 Task: Look for space in Colegiales, Argentina from 17th June, 2023 to 21st June, 2023 for 2 adults in price range Rs.7000 to Rs.12000. Place can be private room with 1  bedroom having 2 beds and 1 bathroom. Property type can be flat. Amenities needed are: wifi, heating, . Booking option can be shelf check-in. Required host language is English.
Action: Mouse moved to (453, 80)
Screenshot: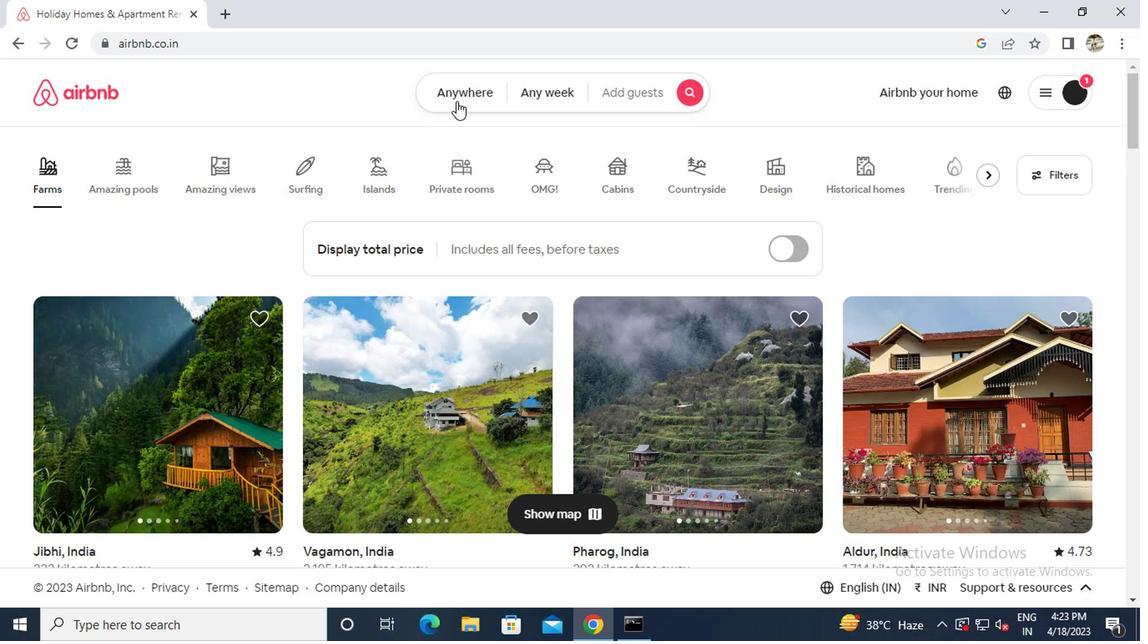 
Action: Mouse pressed left at (453, 80)
Screenshot: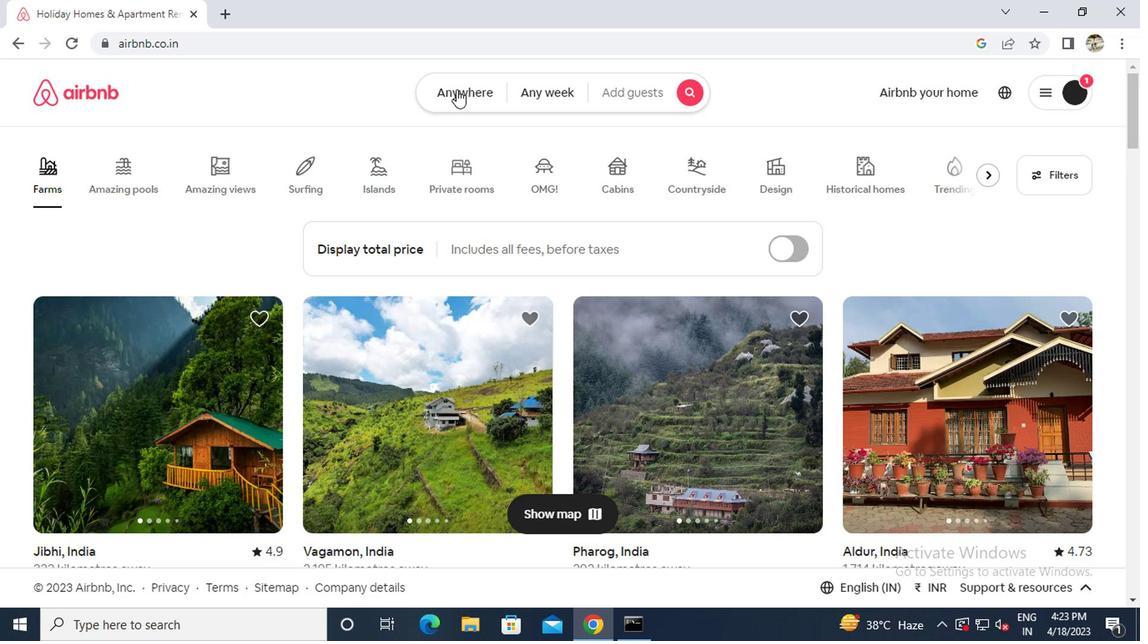 
Action: Mouse moved to (364, 146)
Screenshot: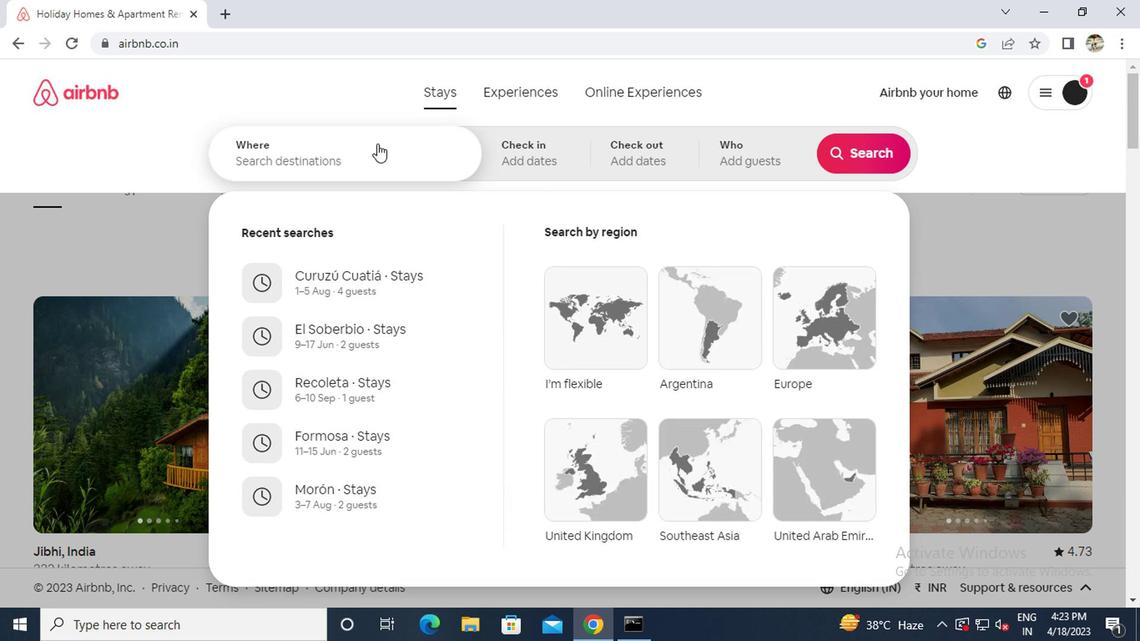 
Action: Mouse pressed left at (364, 146)
Screenshot: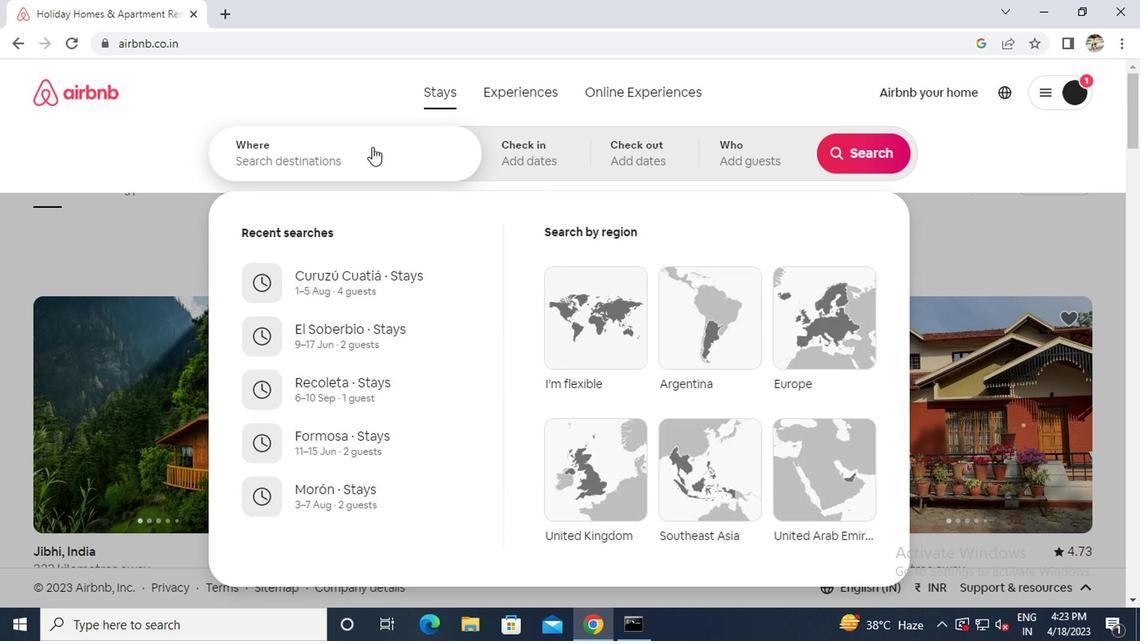 
Action: Key pressed c<Key.caps_lock>olegiales
Screenshot: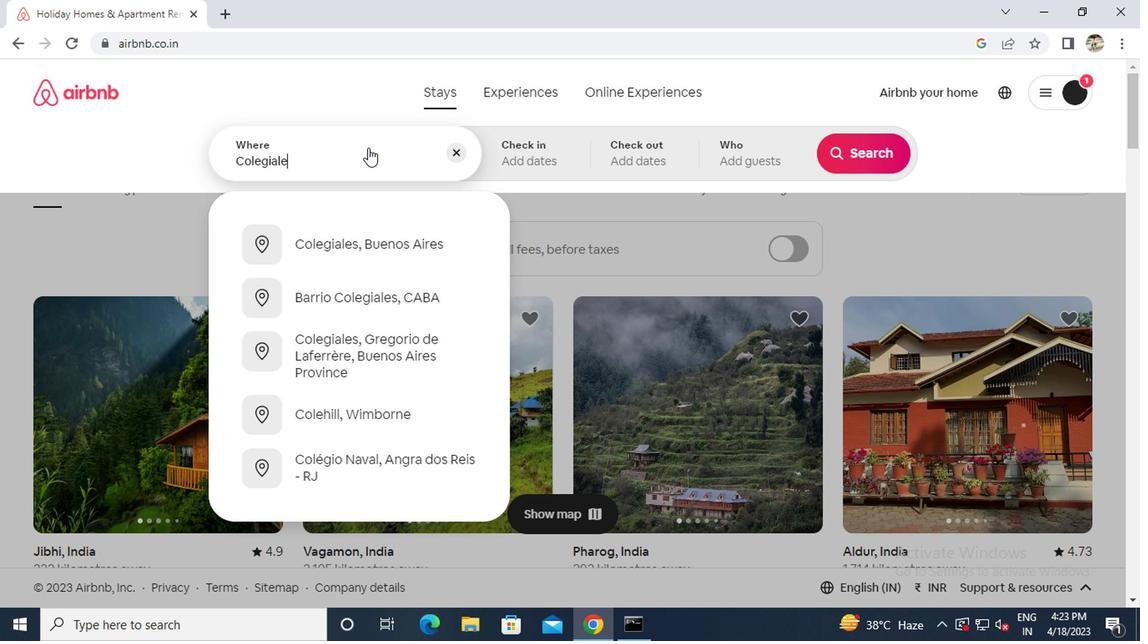 
Action: Mouse moved to (361, 242)
Screenshot: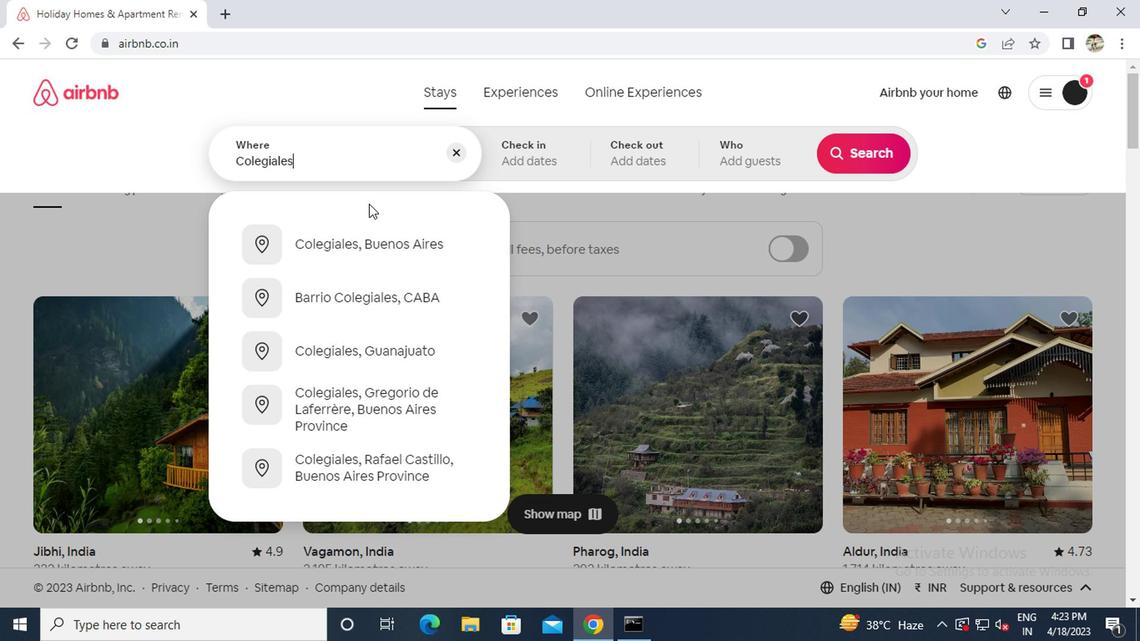
Action: Mouse pressed left at (361, 242)
Screenshot: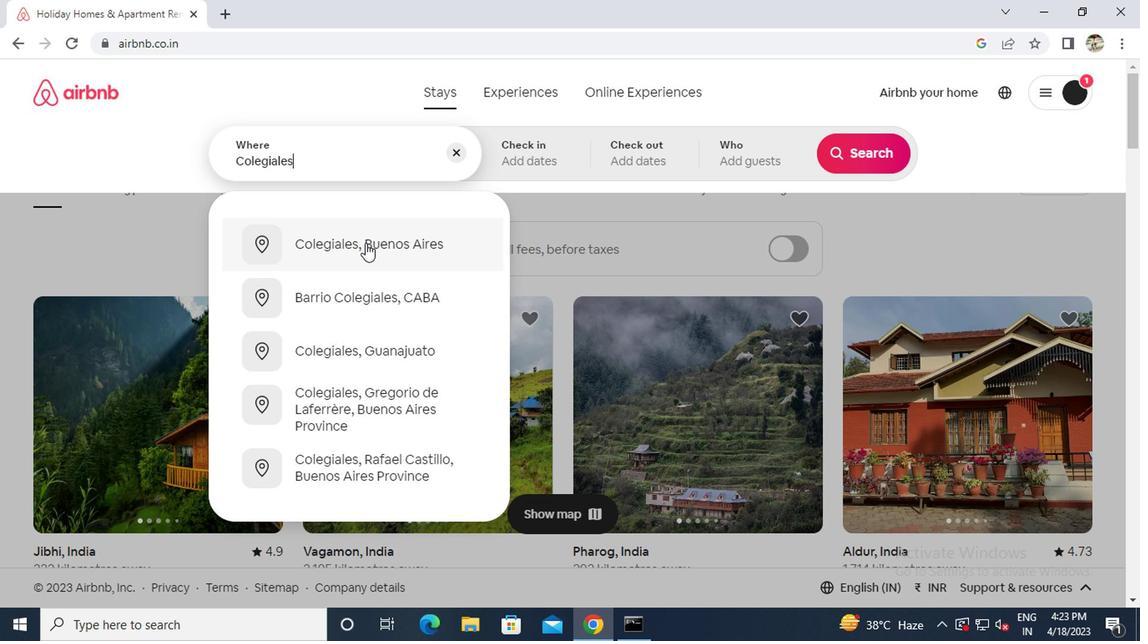 
Action: Mouse moved to (843, 288)
Screenshot: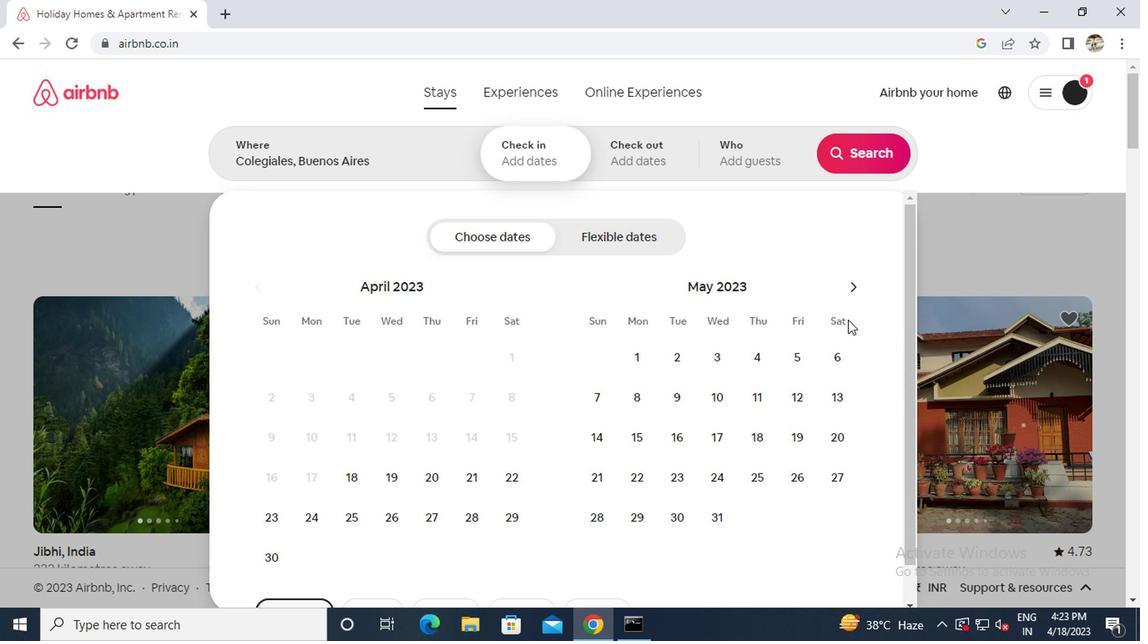 
Action: Mouse pressed left at (843, 288)
Screenshot: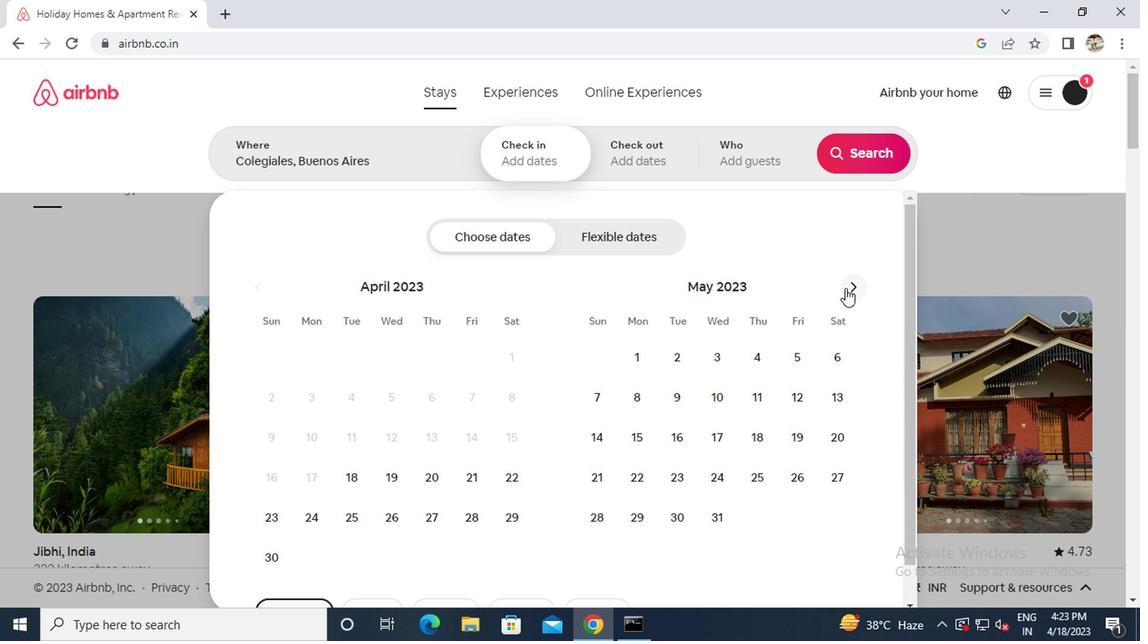 
Action: Mouse pressed left at (843, 288)
Screenshot: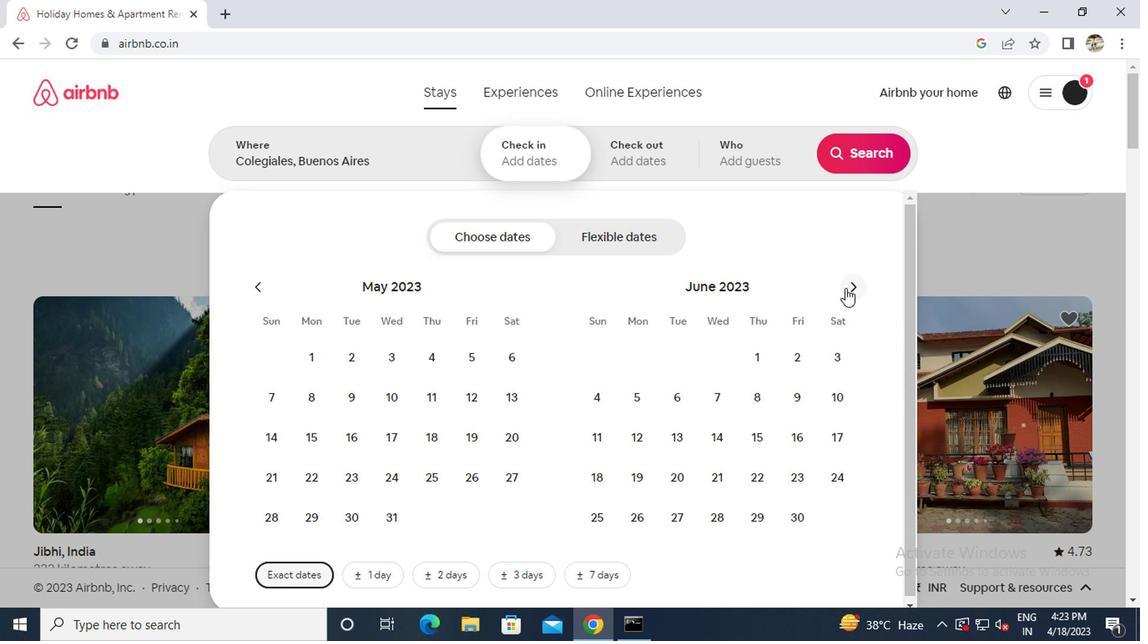 
Action: Mouse moved to (504, 446)
Screenshot: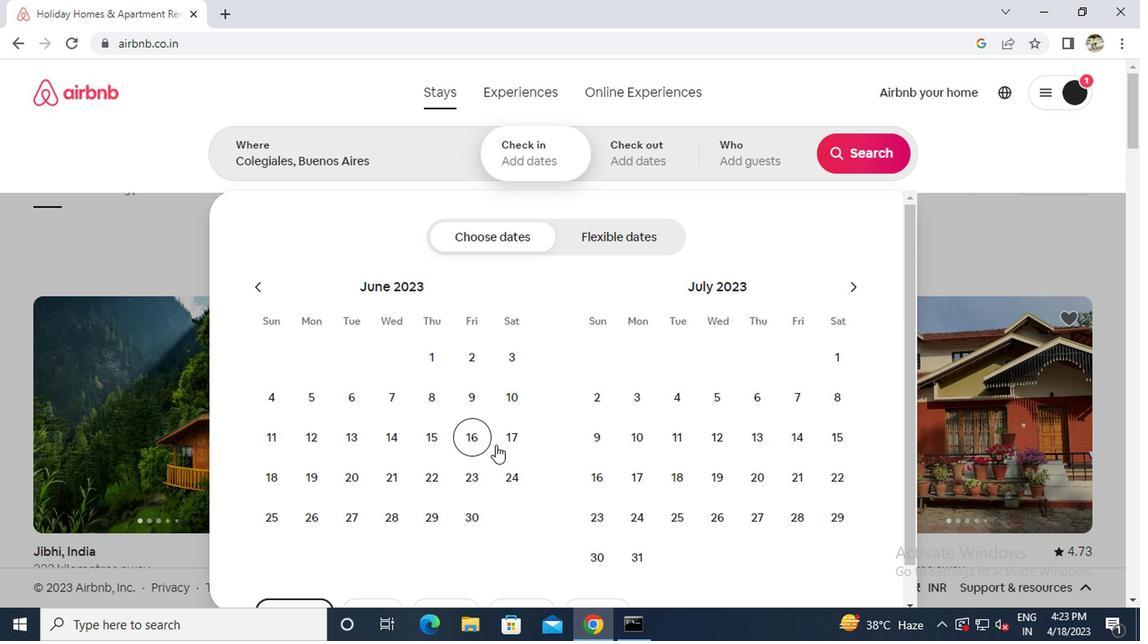 
Action: Mouse pressed left at (504, 446)
Screenshot: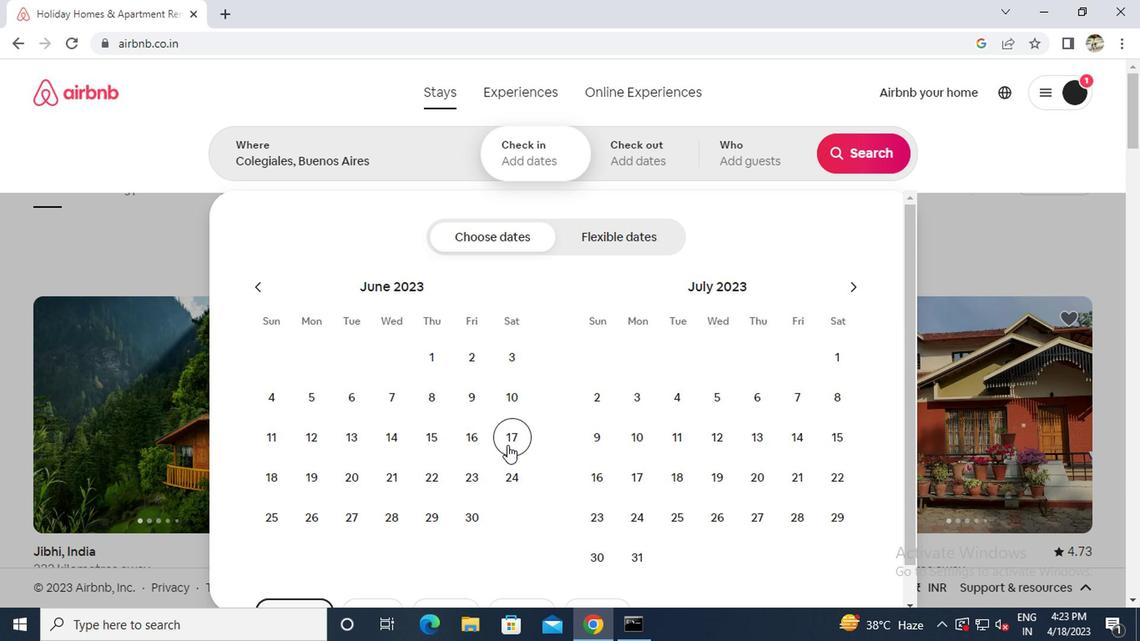 
Action: Mouse moved to (379, 473)
Screenshot: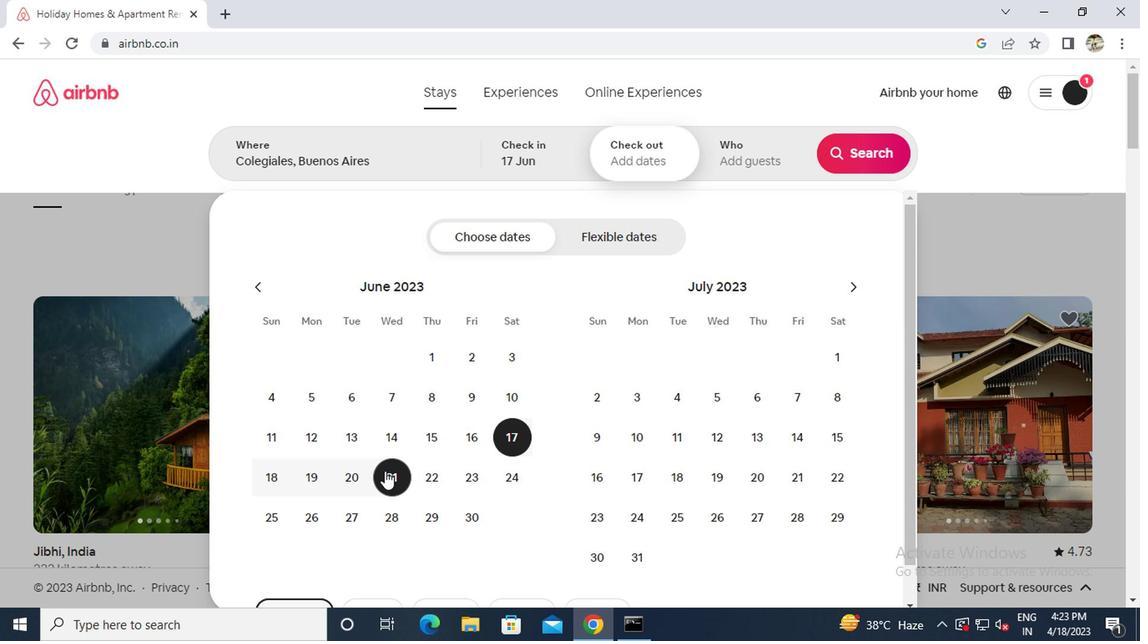 
Action: Mouse pressed left at (379, 473)
Screenshot: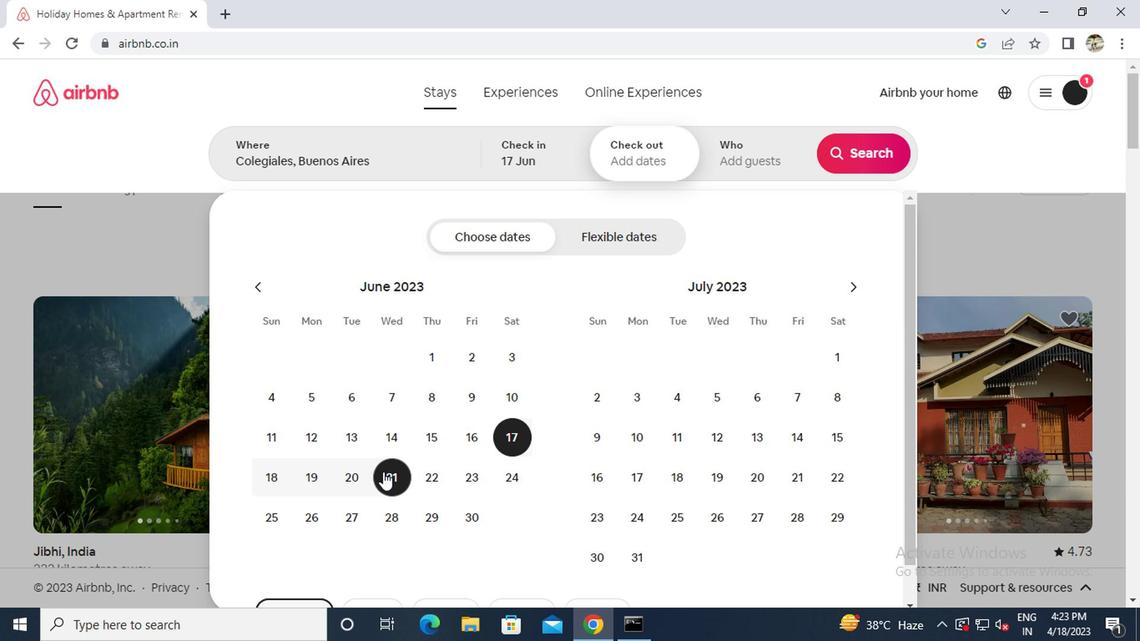 
Action: Mouse moved to (759, 172)
Screenshot: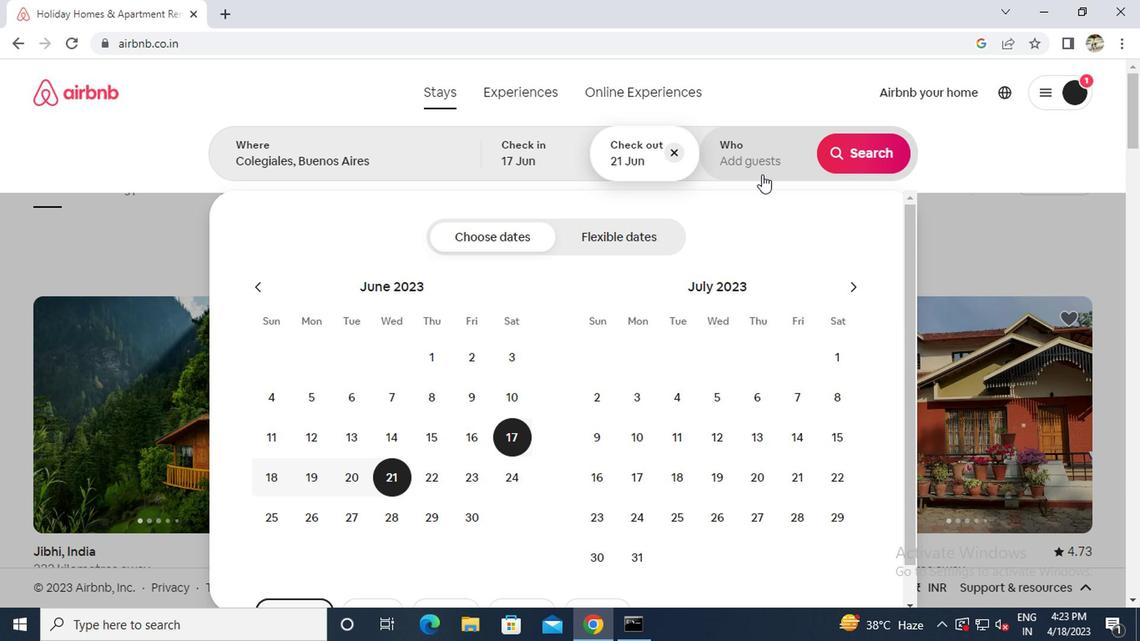 
Action: Mouse pressed left at (759, 172)
Screenshot: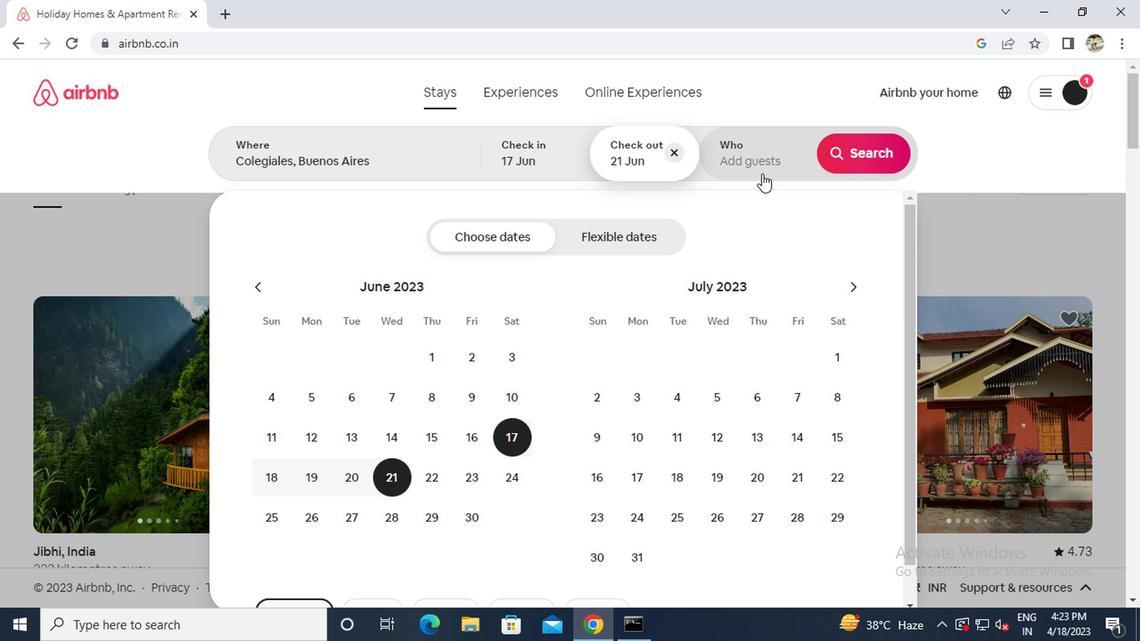 
Action: Mouse moved to (859, 245)
Screenshot: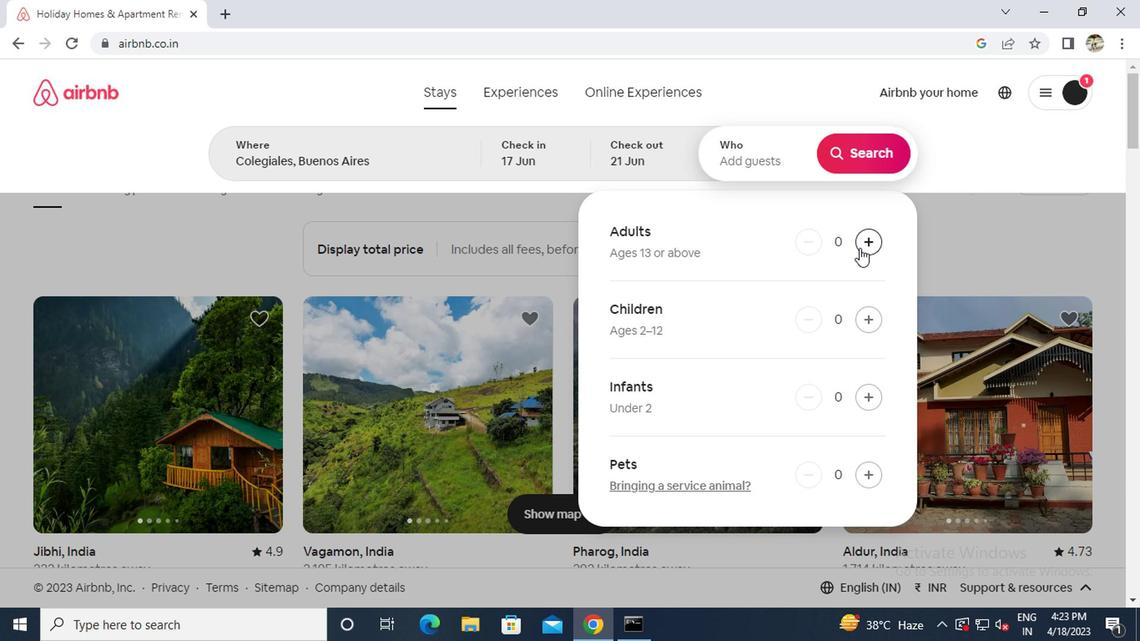 
Action: Mouse pressed left at (859, 245)
Screenshot: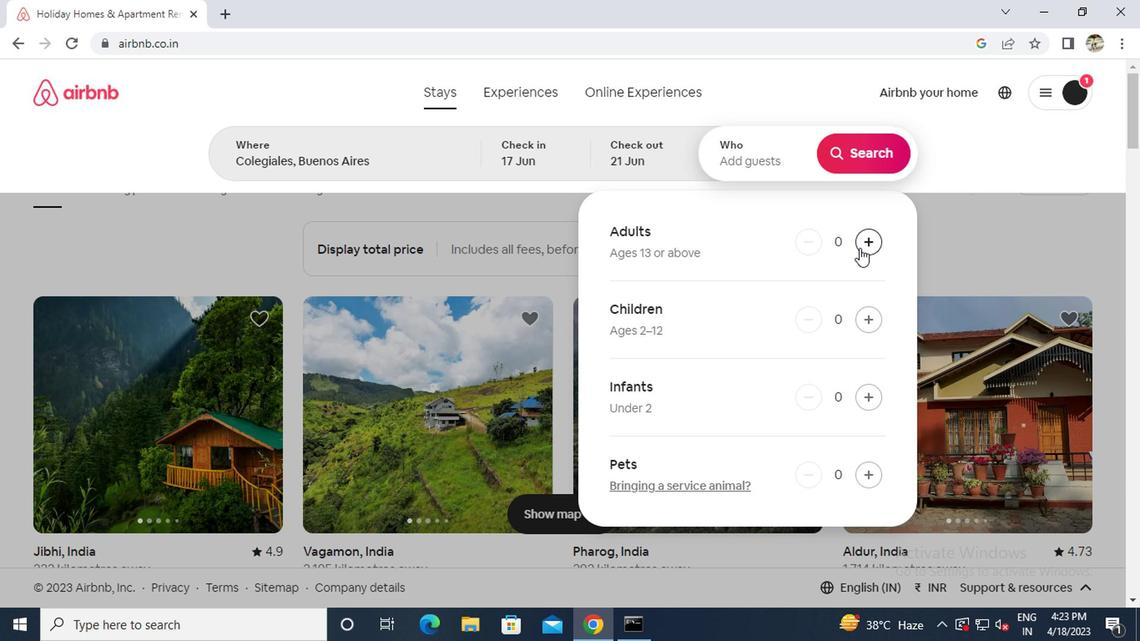 
Action: Mouse pressed left at (859, 245)
Screenshot: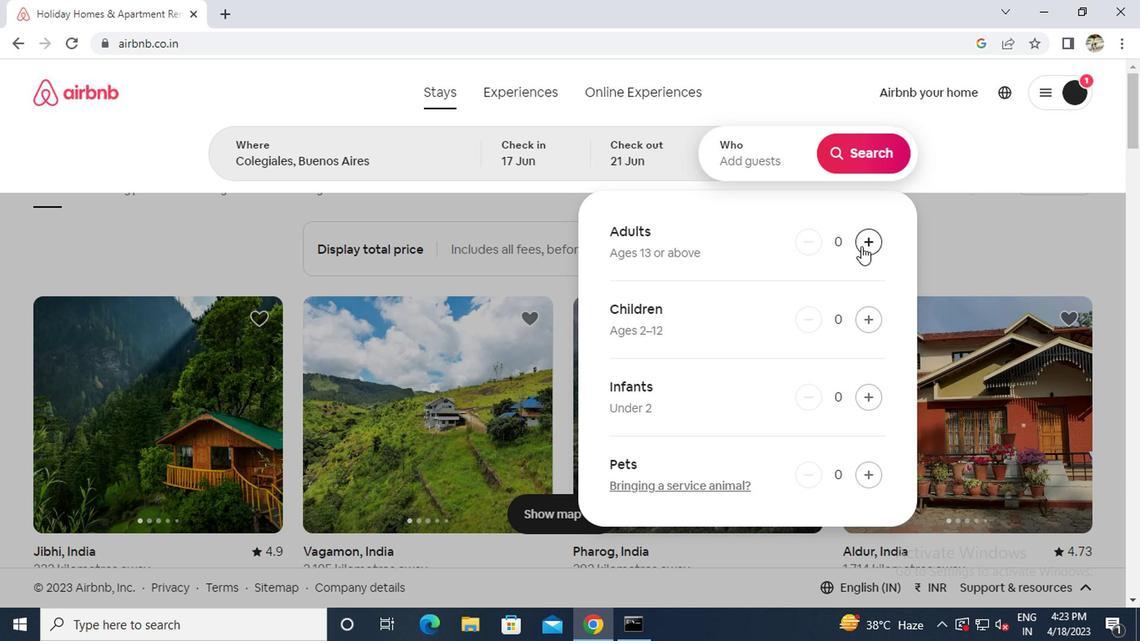 
Action: Mouse moved to (846, 158)
Screenshot: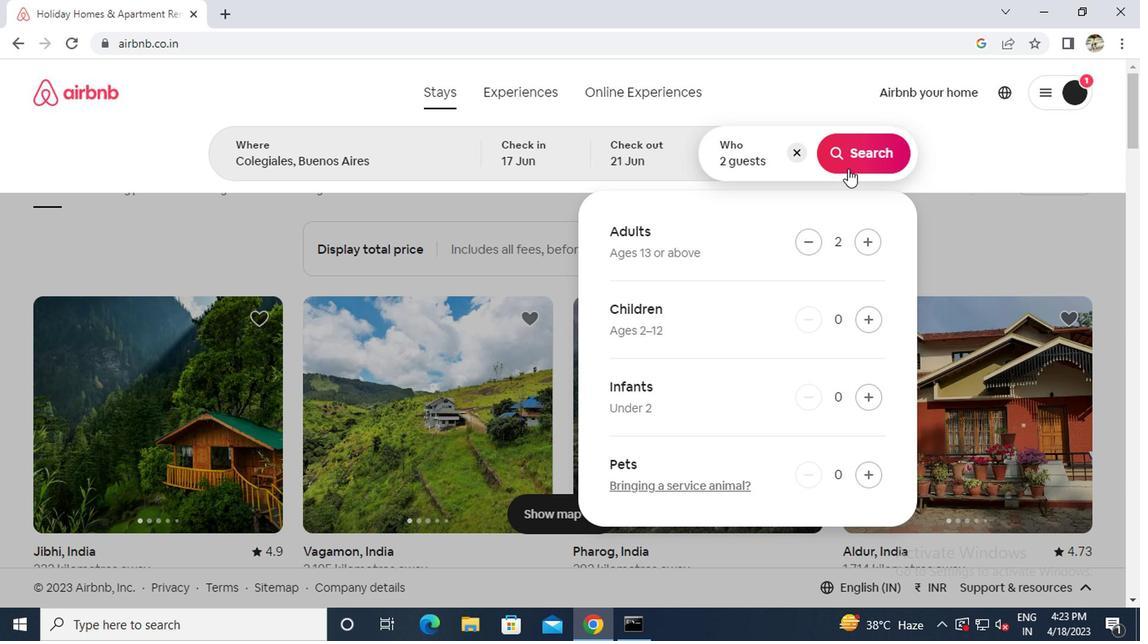 
Action: Mouse pressed left at (846, 158)
Screenshot: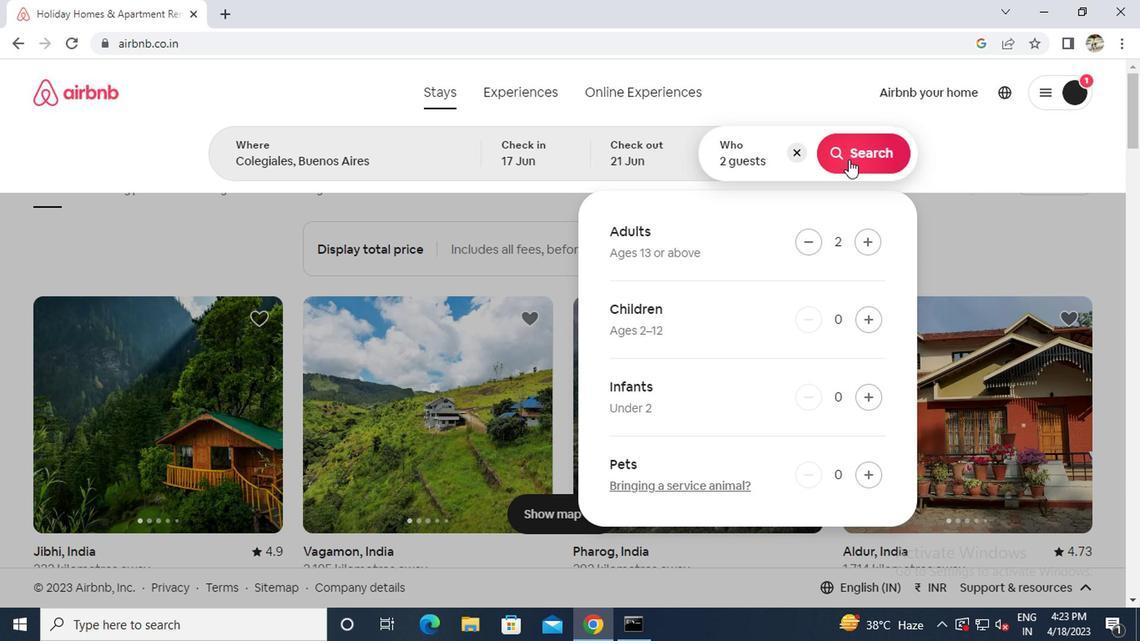 
Action: Mouse moved to (1054, 163)
Screenshot: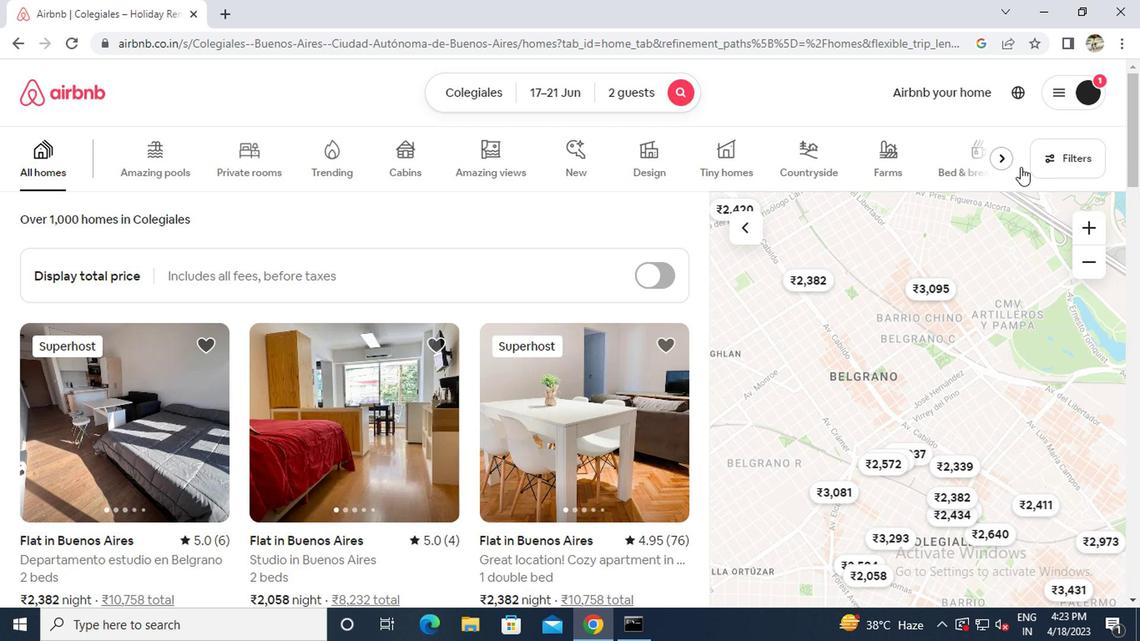 
Action: Mouse pressed left at (1054, 163)
Screenshot: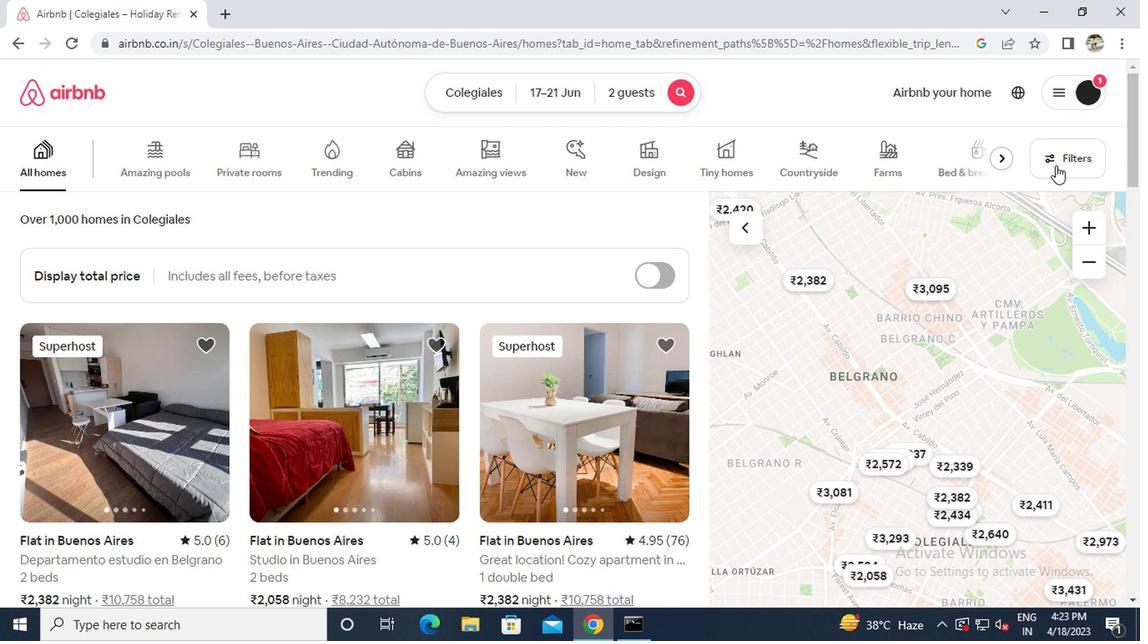 
Action: Mouse moved to (456, 357)
Screenshot: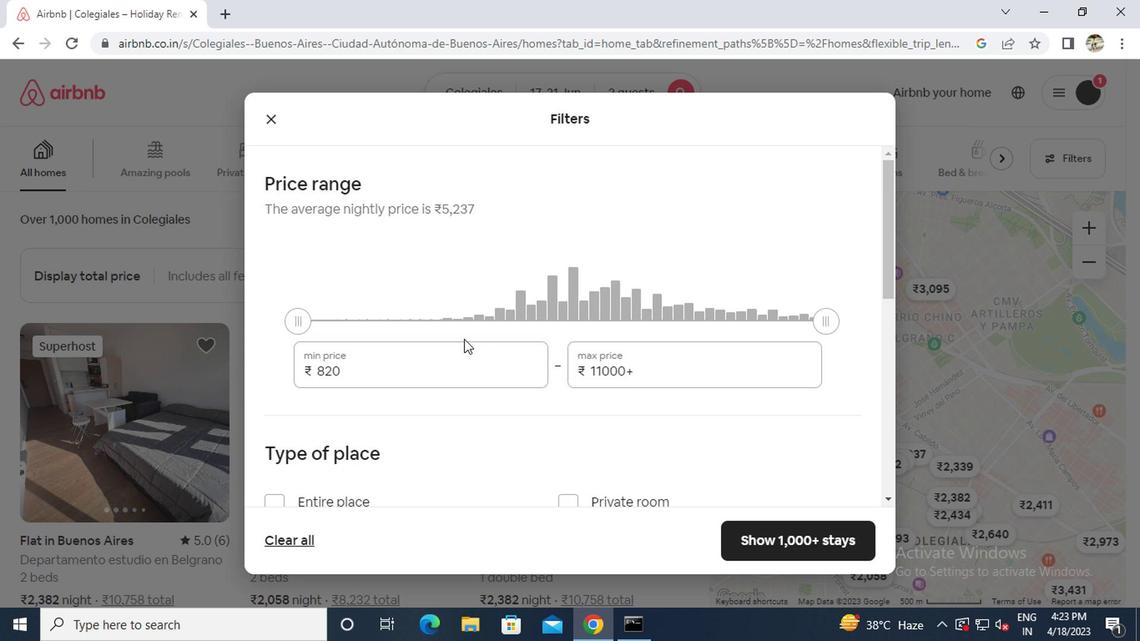
Action: Mouse pressed left at (456, 357)
Screenshot: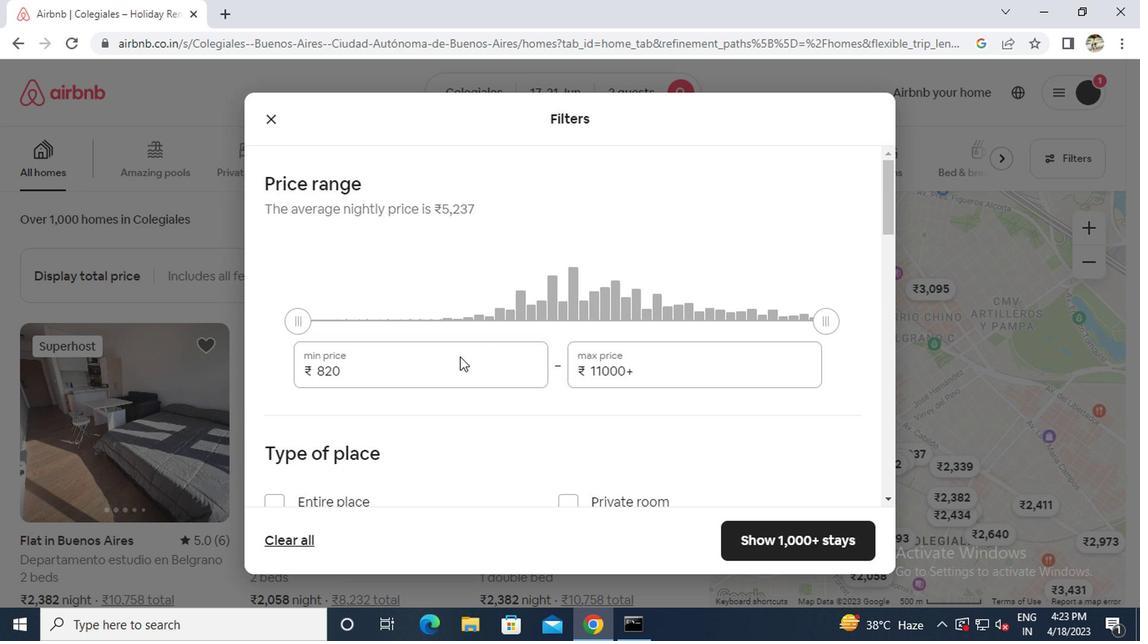 
Action: Key pressed ctrl+A7000
Screenshot: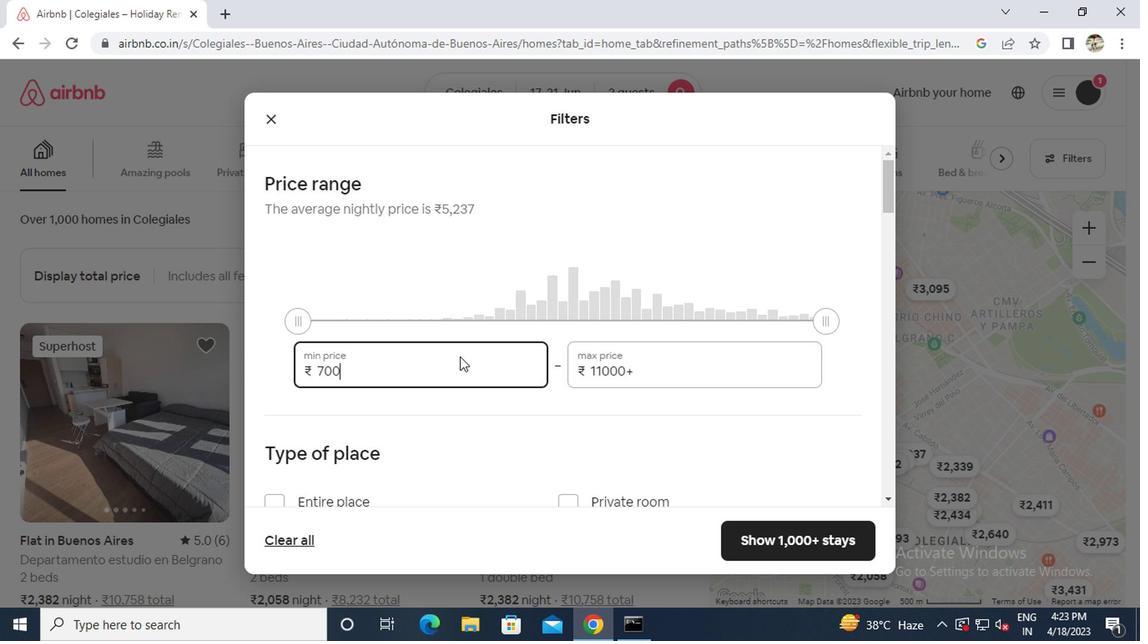 
Action: Mouse moved to (610, 371)
Screenshot: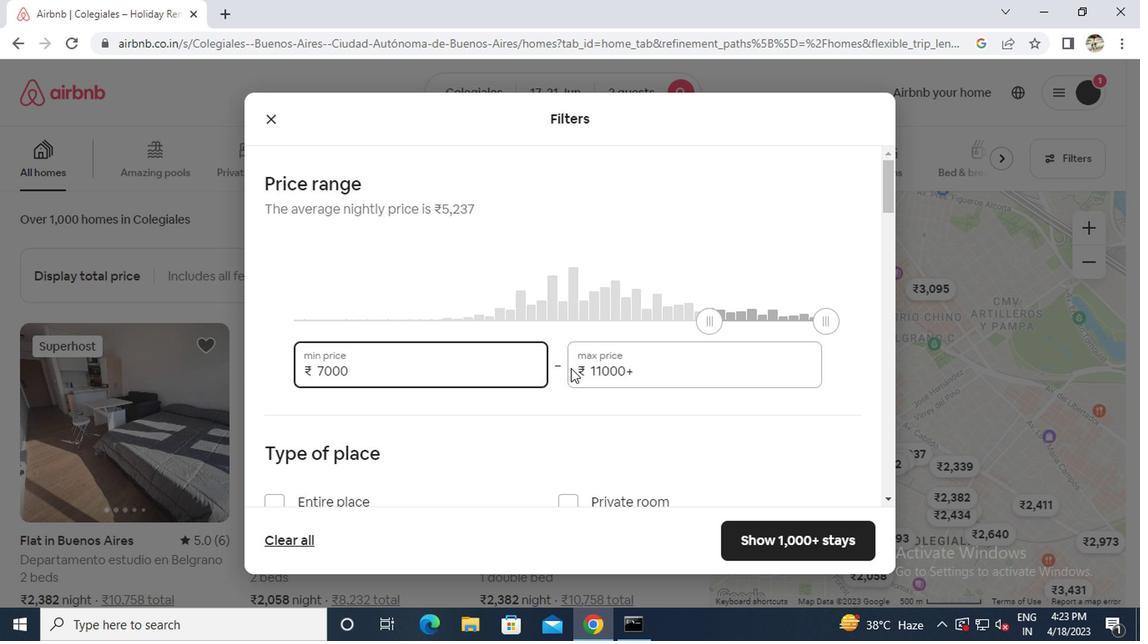 
Action: Mouse pressed left at (610, 371)
Screenshot: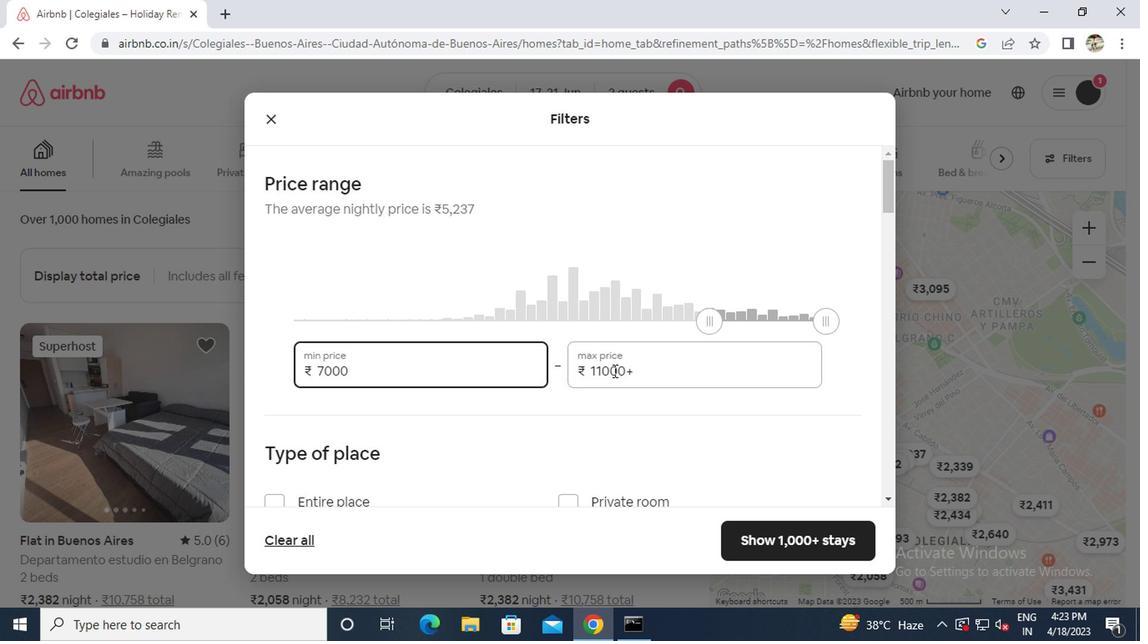 
Action: Key pressed ctrl+A12000
Screenshot: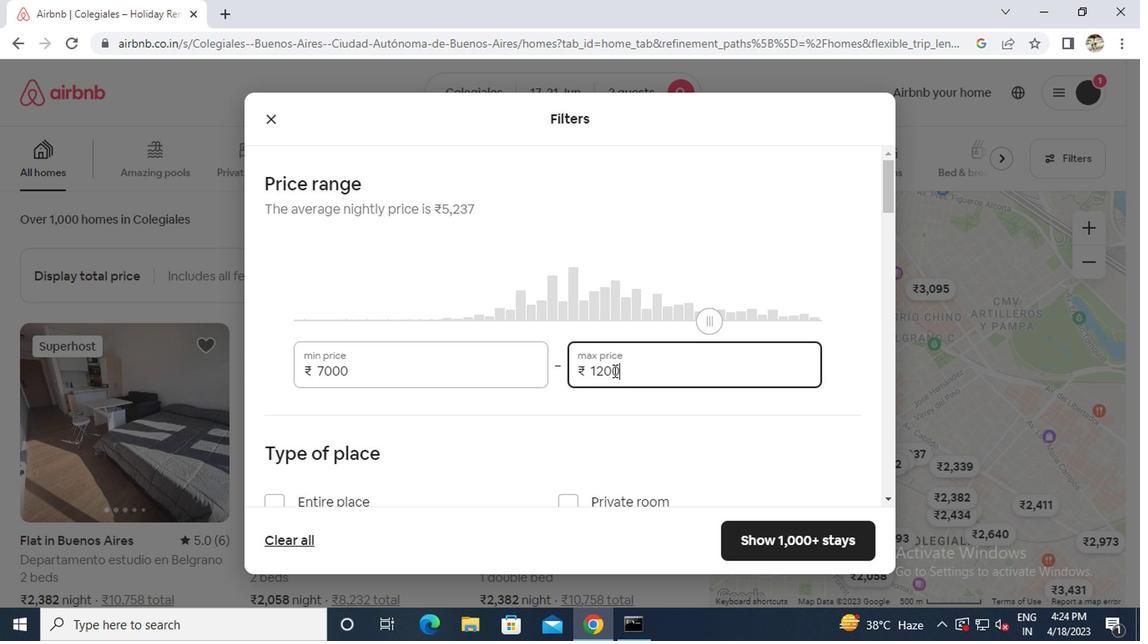 
Action: Mouse scrolled (610, 370) with delta (0, 0)
Screenshot: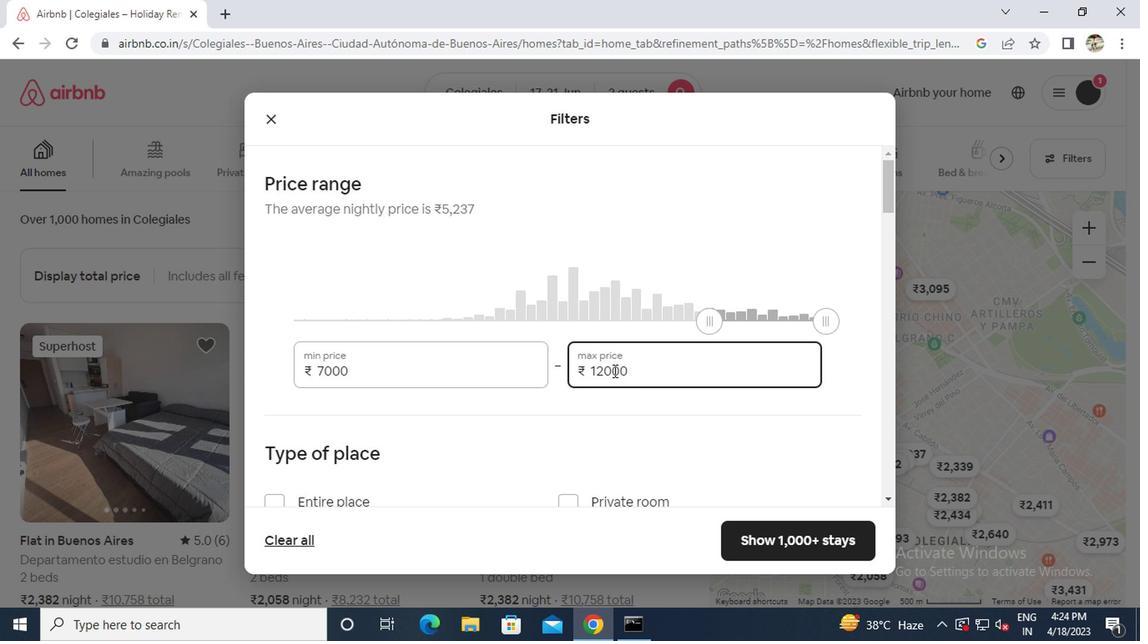 
Action: Mouse scrolled (610, 370) with delta (0, 0)
Screenshot: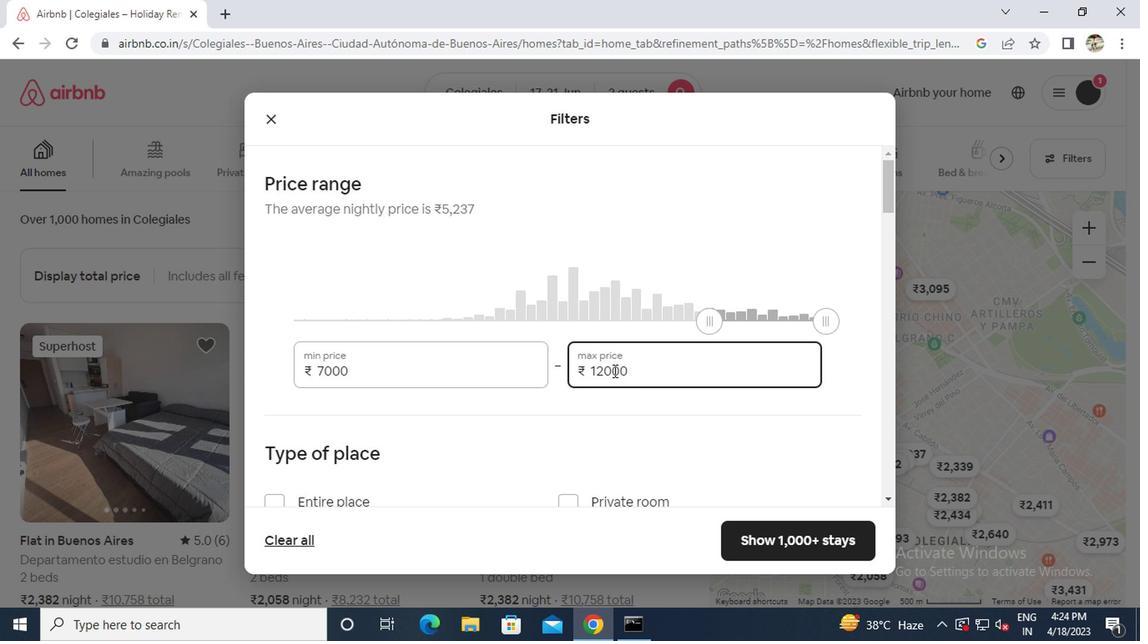 
Action: Mouse moved to (580, 338)
Screenshot: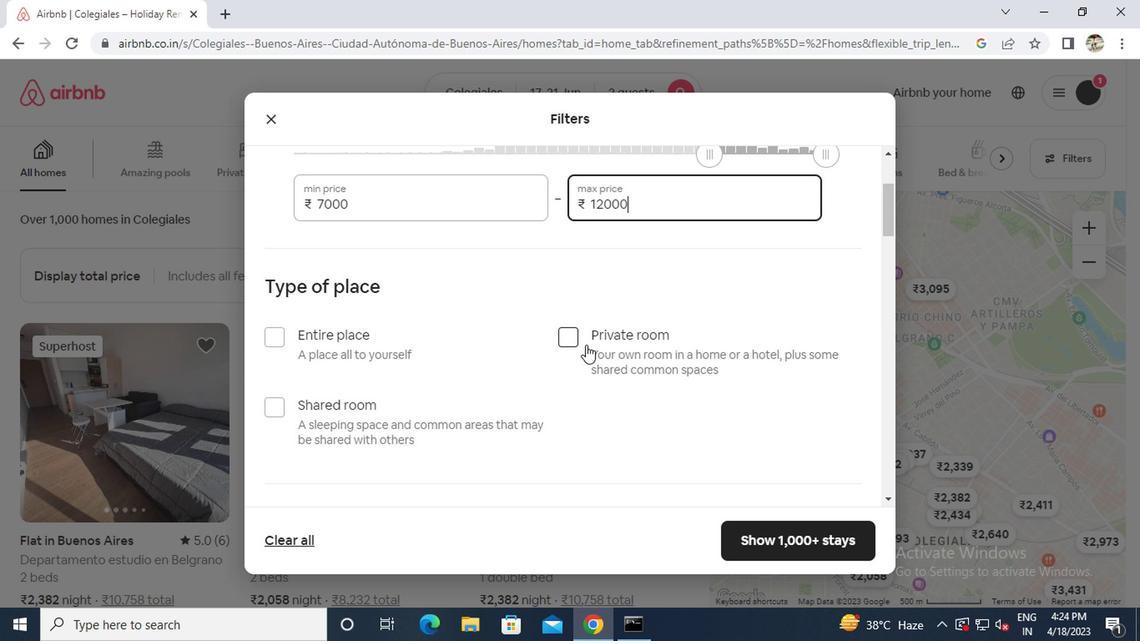 
Action: Mouse pressed left at (580, 338)
Screenshot: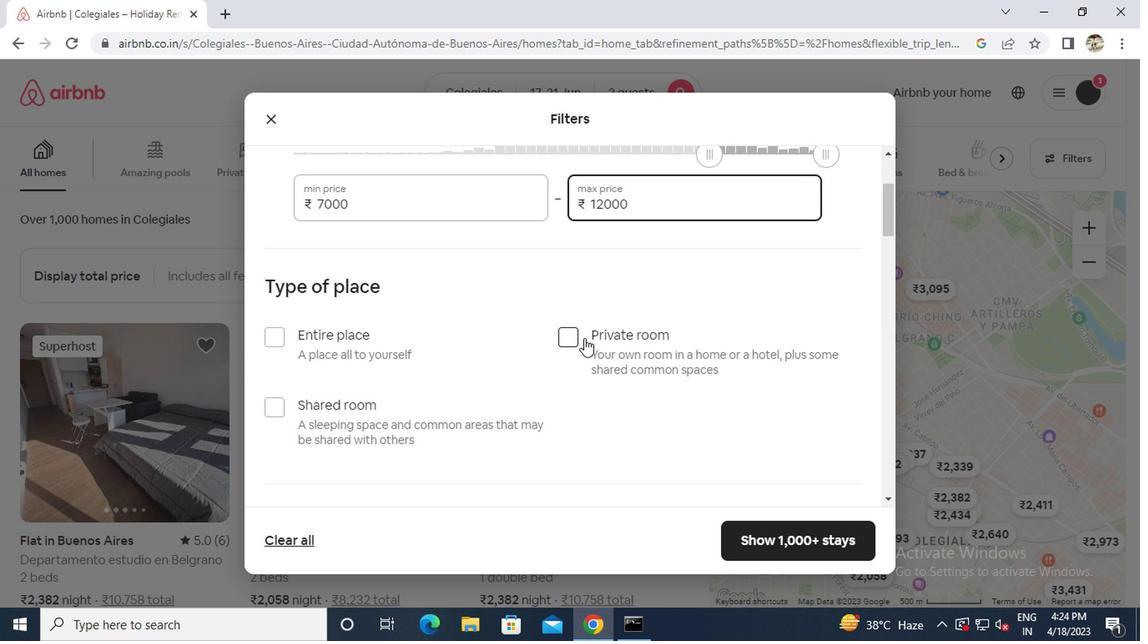 
Action: Mouse scrolled (580, 338) with delta (0, 0)
Screenshot: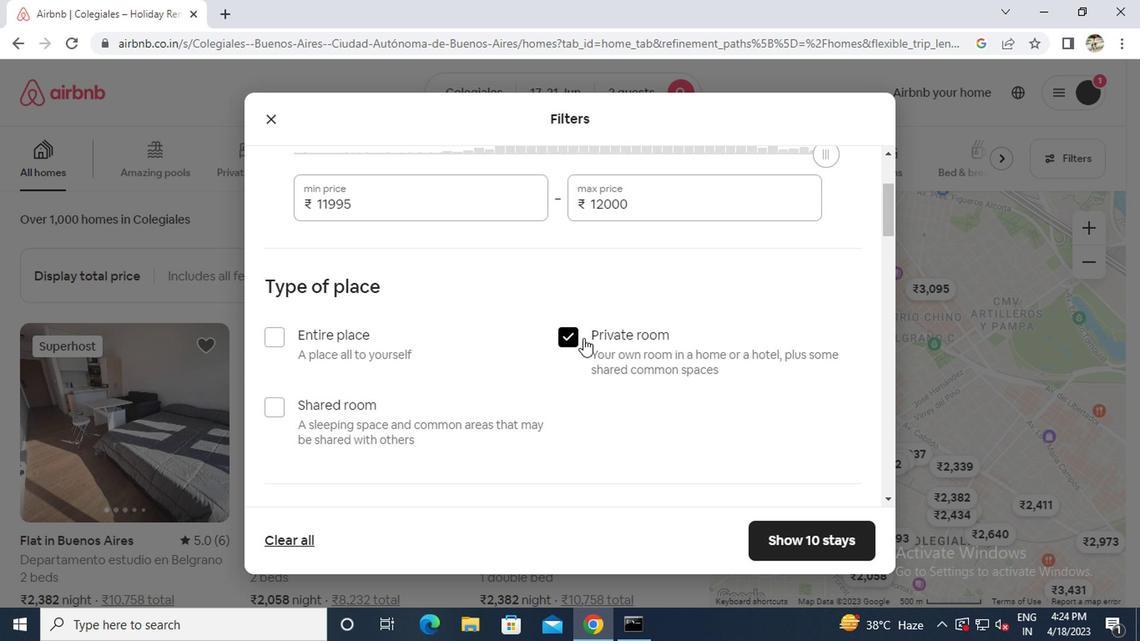 
Action: Mouse moved to (559, 346)
Screenshot: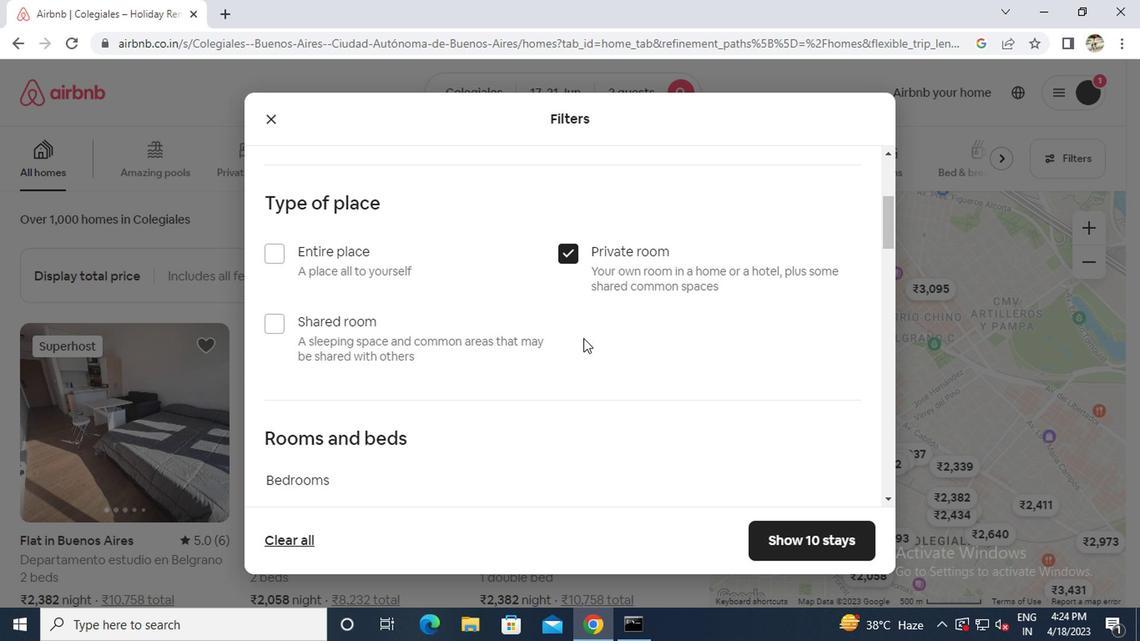 
Action: Mouse scrolled (559, 345) with delta (0, -1)
Screenshot: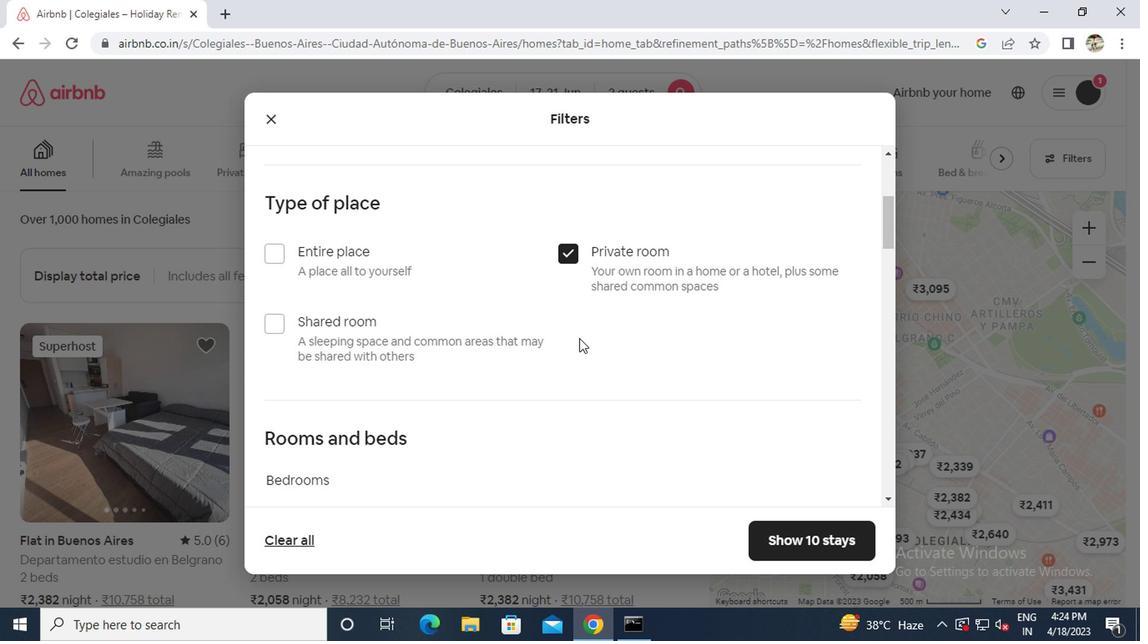 
Action: Mouse moved to (365, 437)
Screenshot: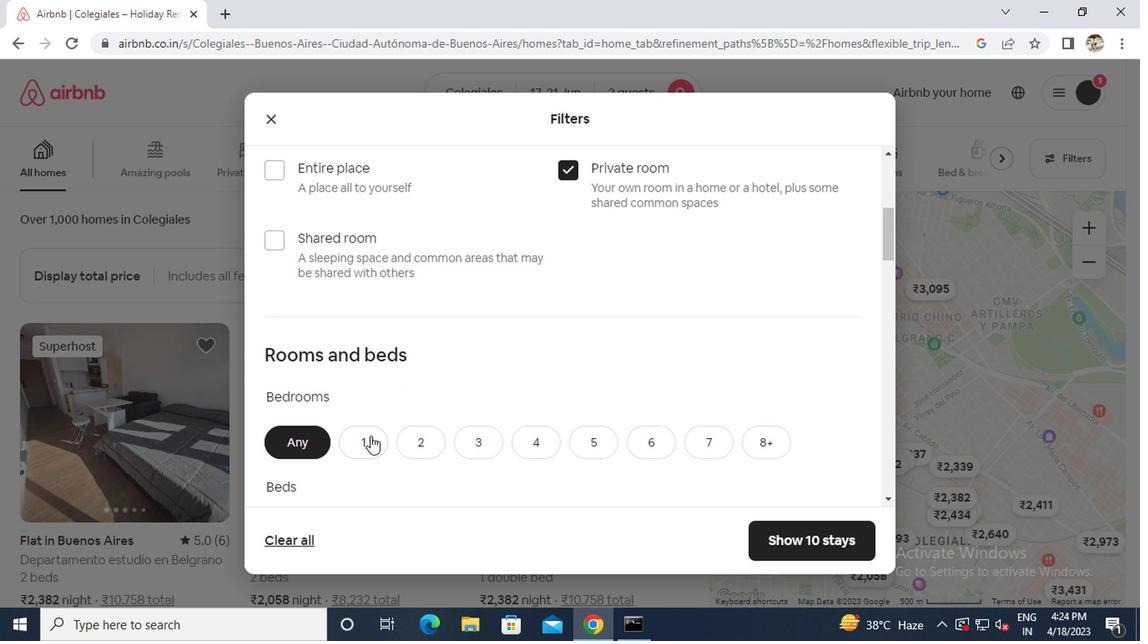 
Action: Mouse pressed left at (365, 437)
Screenshot: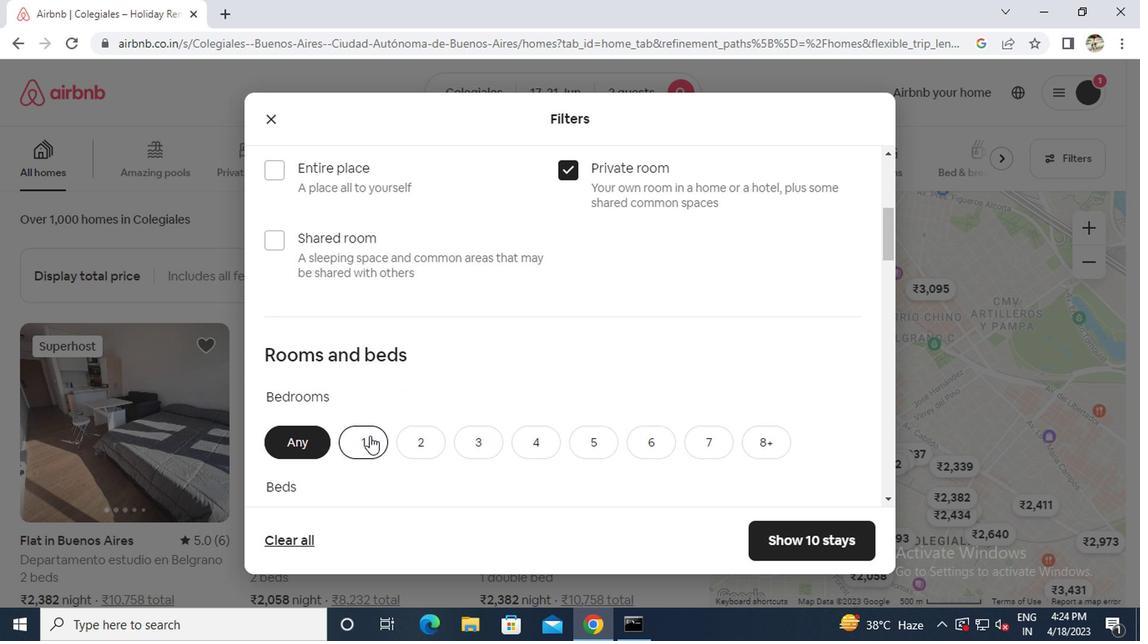 
Action: Mouse scrolled (365, 436) with delta (0, 0)
Screenshot: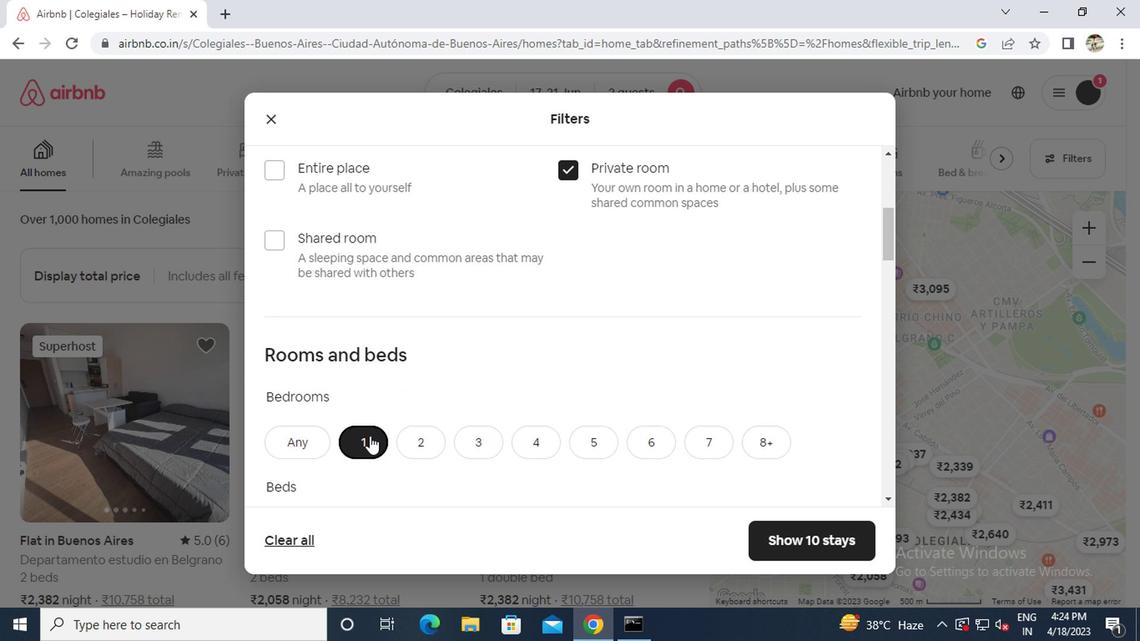 
Action: Mouse scrolled (365, 436) with delta (0, 0)
Screenshot: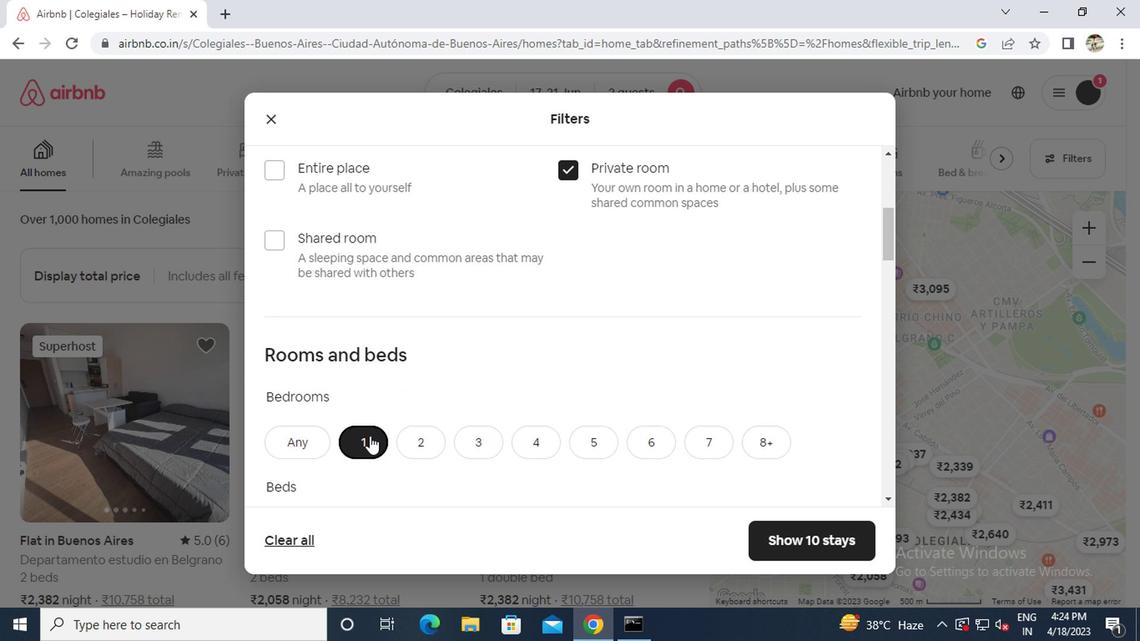 
Action: Mouse moved to (412, 374)
Screenshot: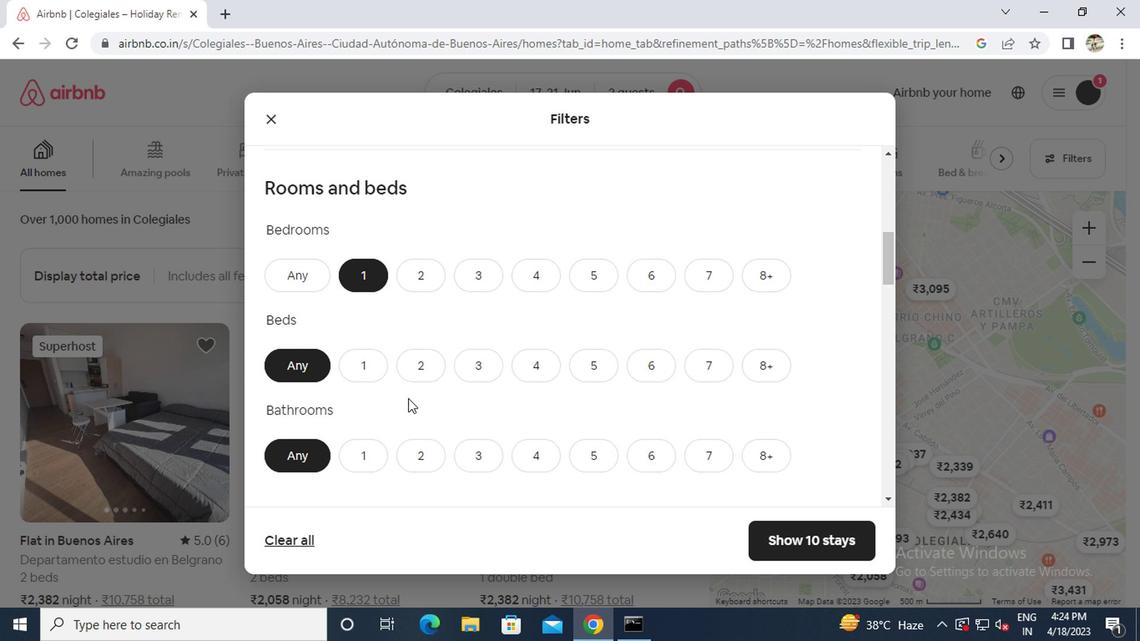
Action: Mouse pressed left at (412, 374)
Screenshot: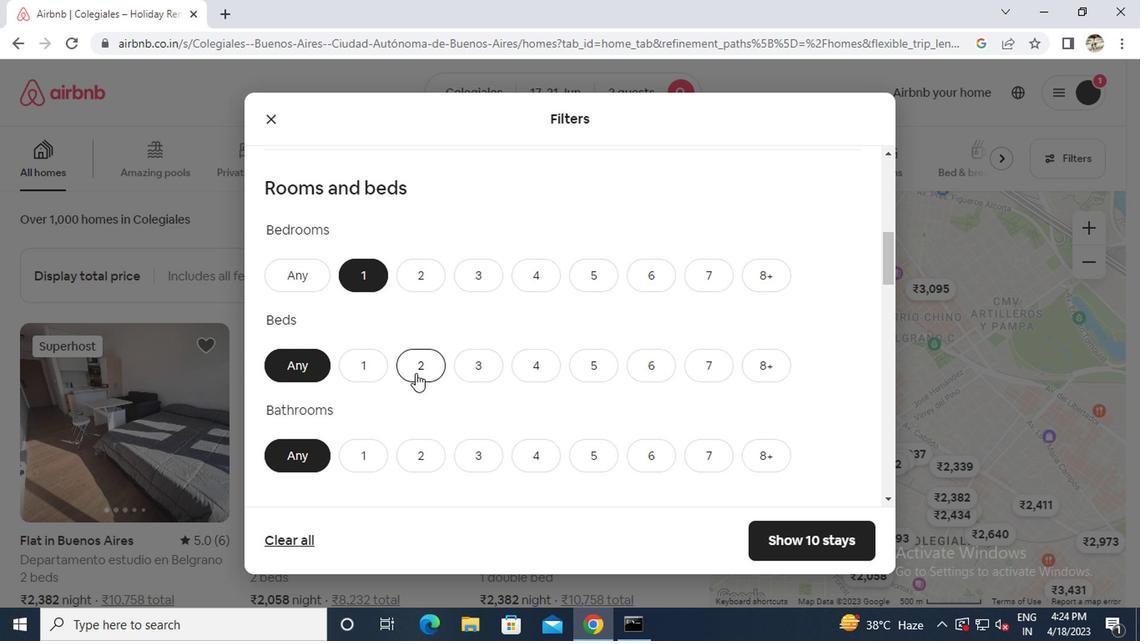 
Action: Mouse moved to (365, 457)
Screenshot: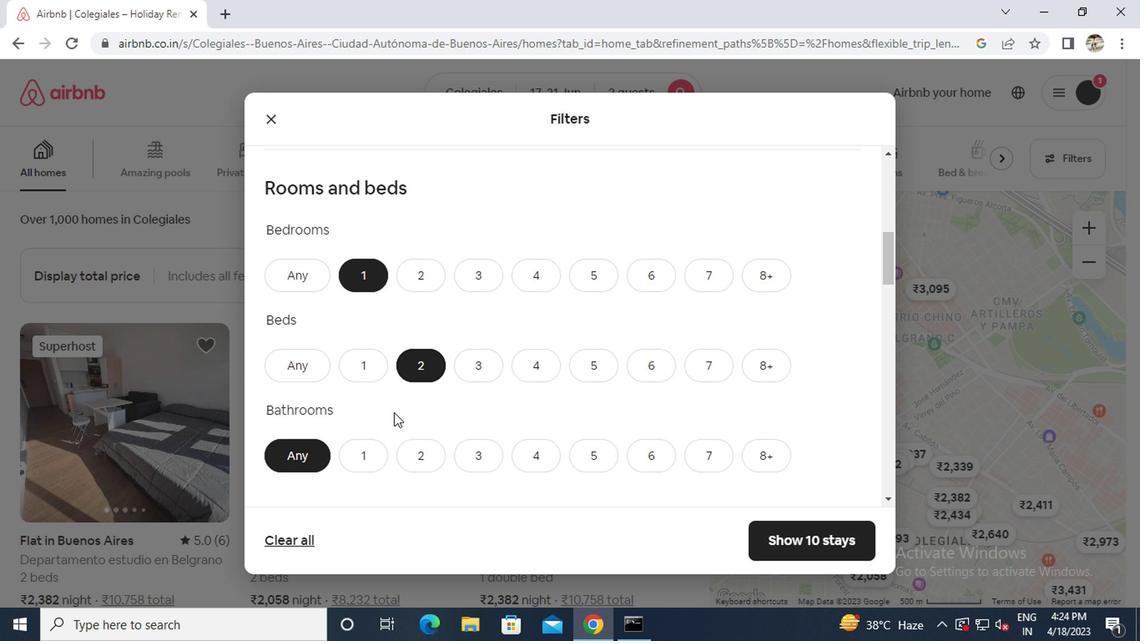
Action: Mouse pressed left at (365, 457)
Screenshot: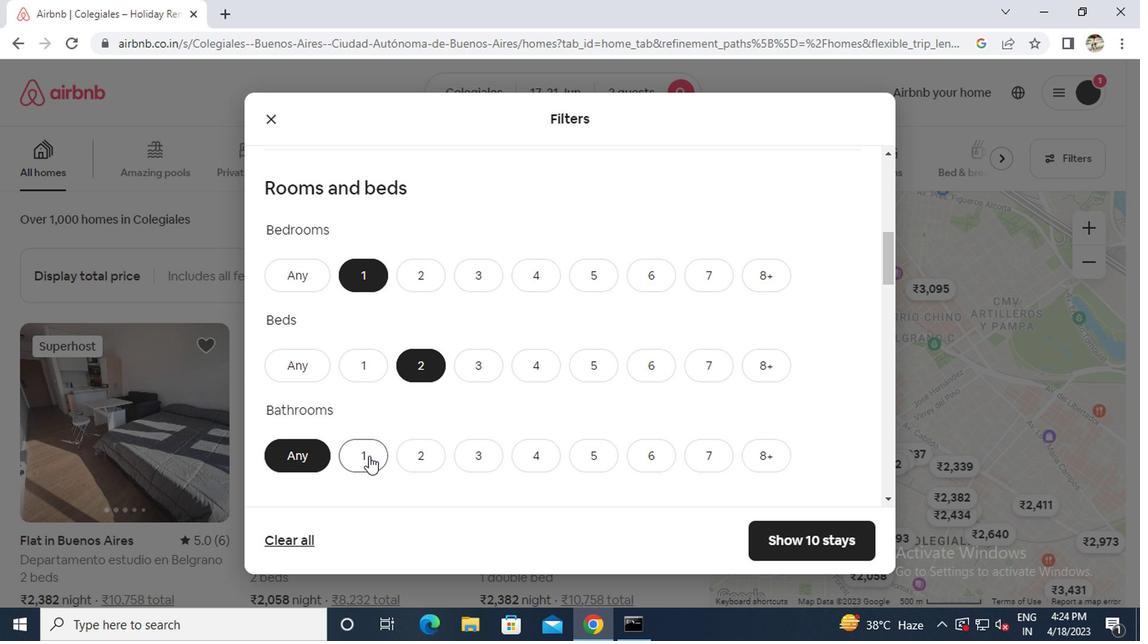 
Action: Mouse scrolled (365, 456) with delta (0, 0)
Screenshot: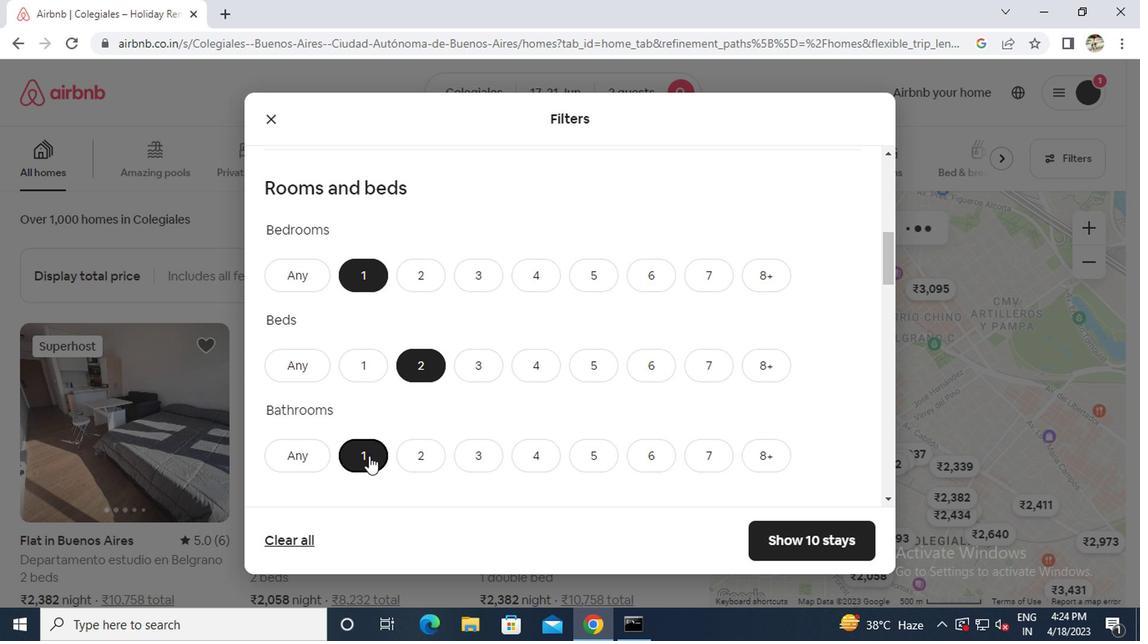
Action: Mouse scrolled (365, 456) with delta (0, 0)
Screenshot: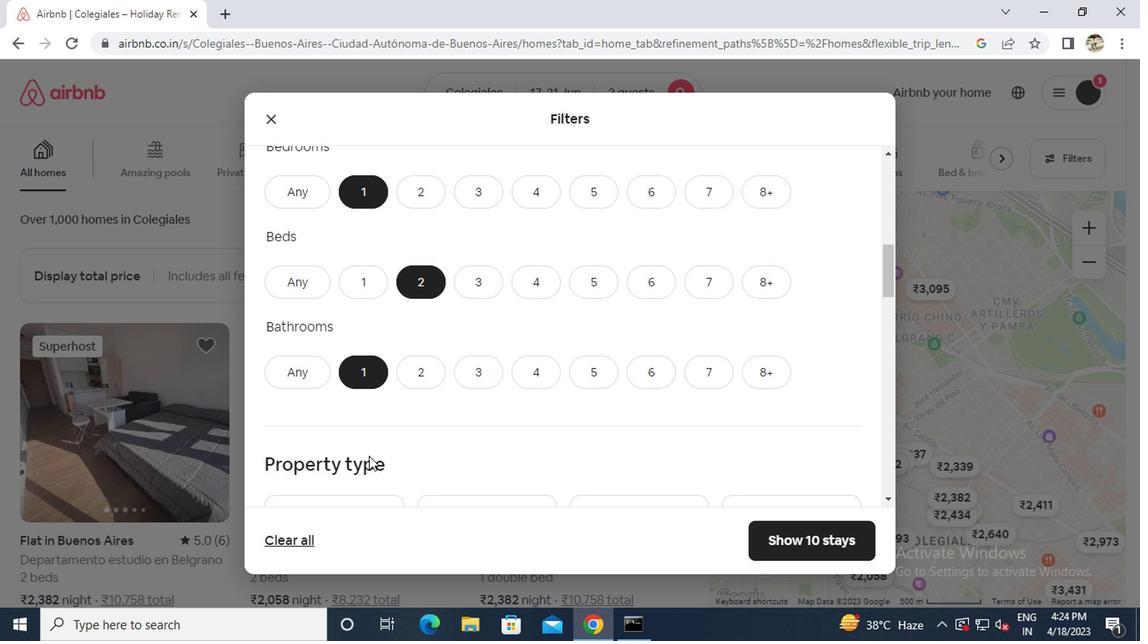 
Action: Mouse moved to (396, 450)
Screenshot: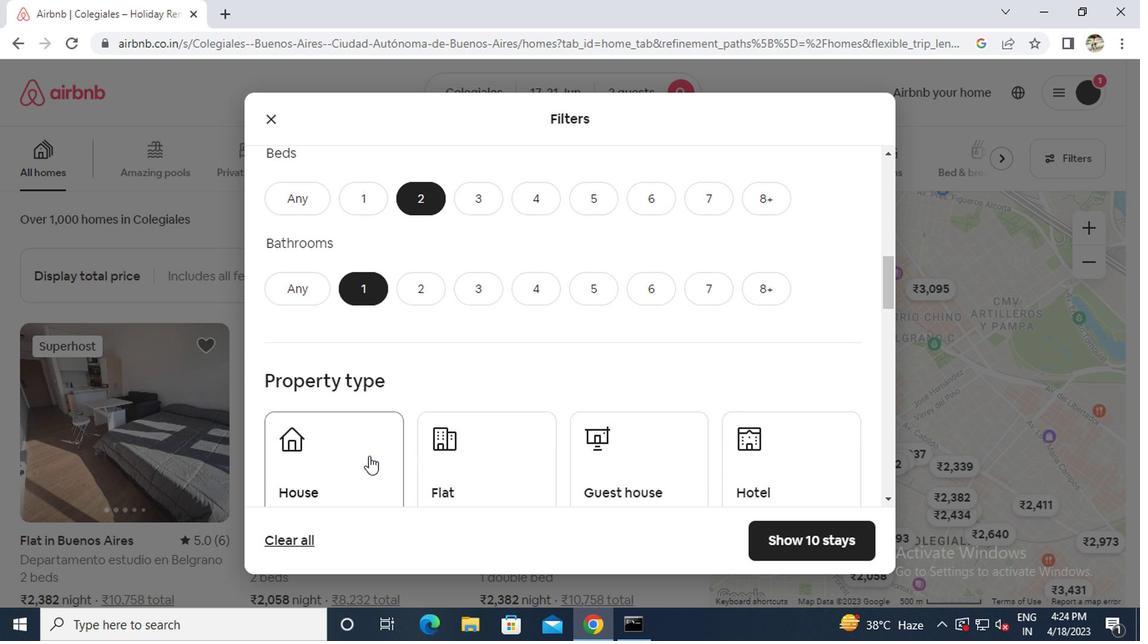 
Action: Mouse scrolled (396, 449) with delta (0, -1)
Screenshot: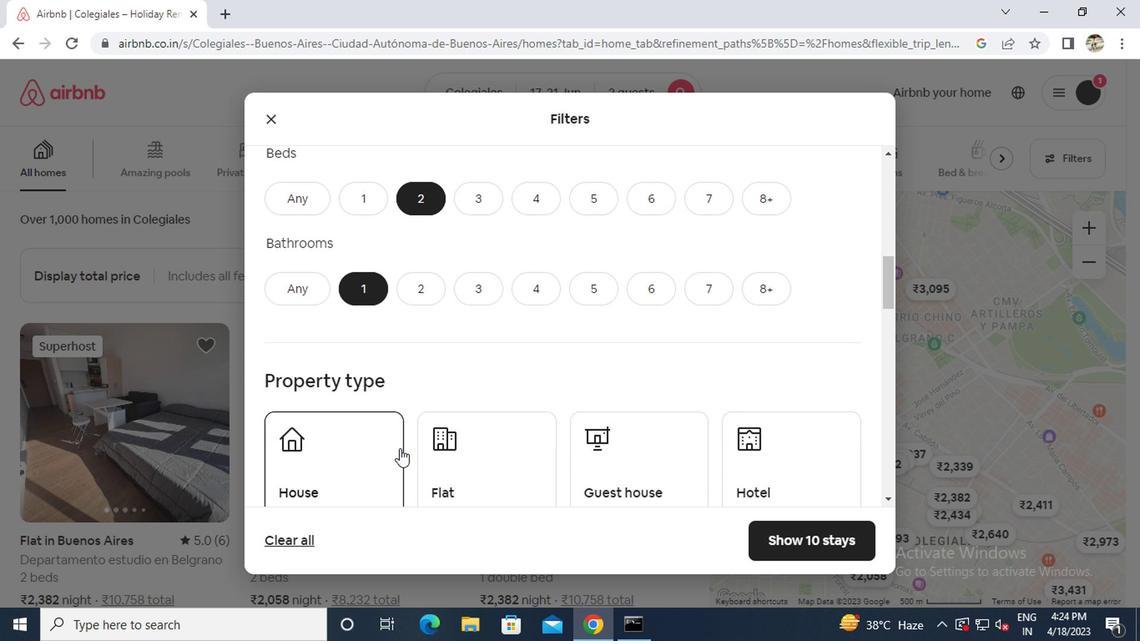 
Action: Mouse scrolled (396, 449) with delta (0, -1)
Screenshot: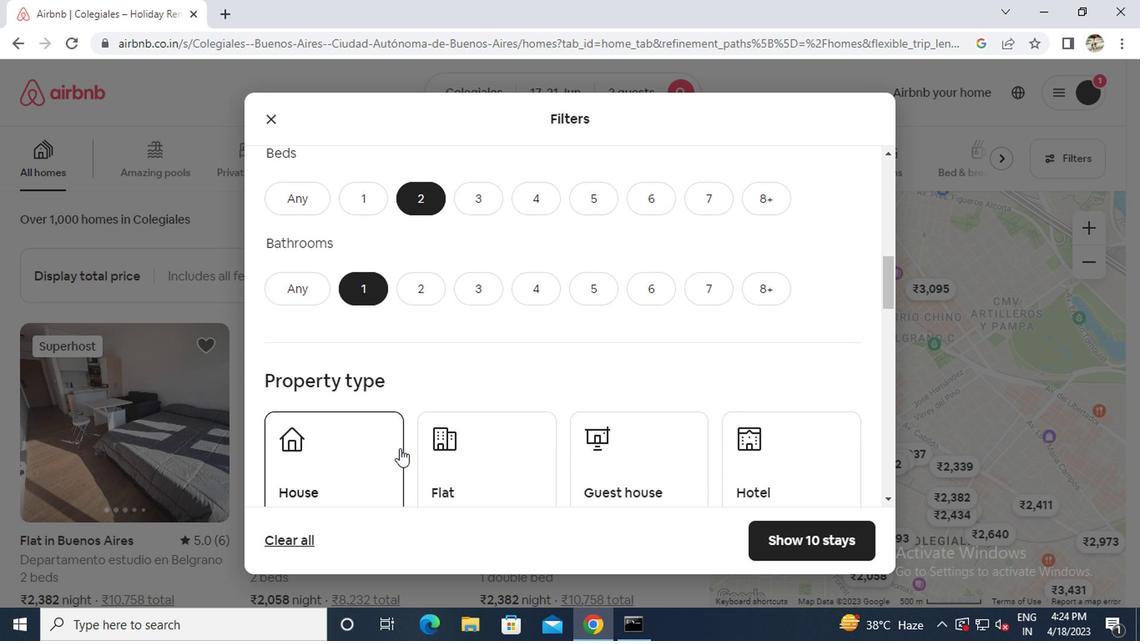 
Action: Mouse moved to (475, 302)
Screenshot: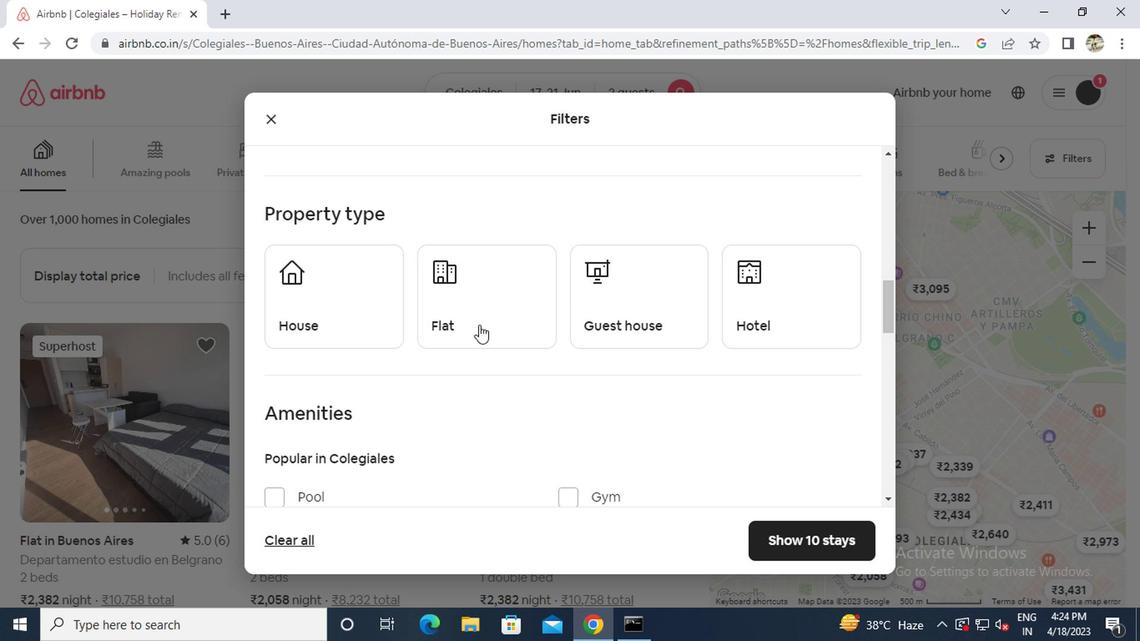 
Action: Mouse pressed left at (475, 302)
Screenshot: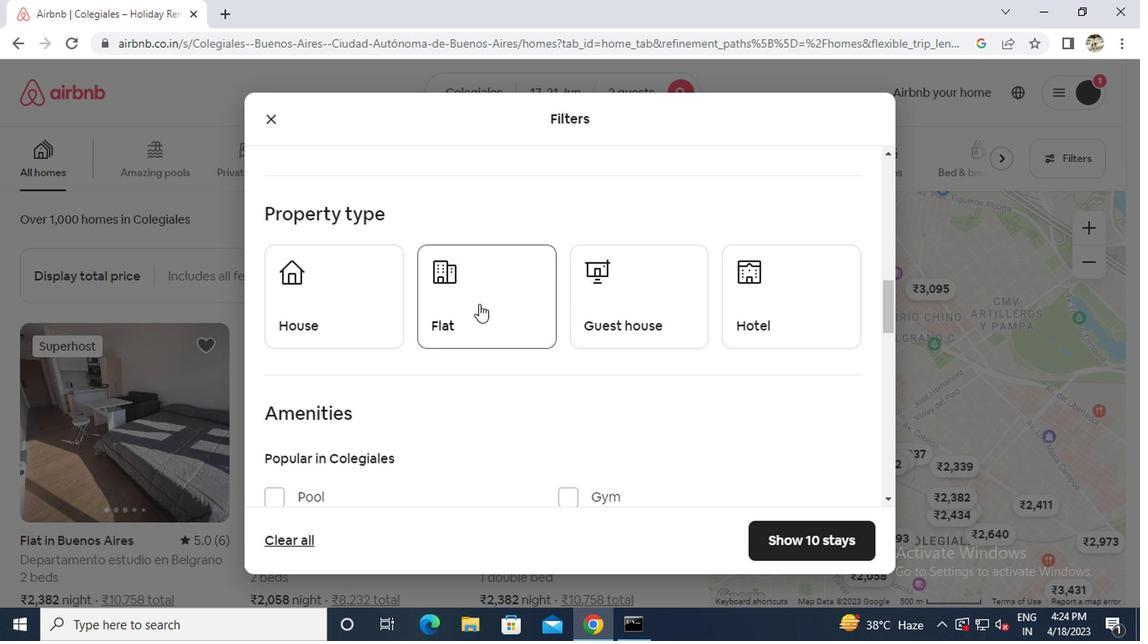 
Action: Mouse scrolled (475, 301) with delta (0, -1)
Screenshot: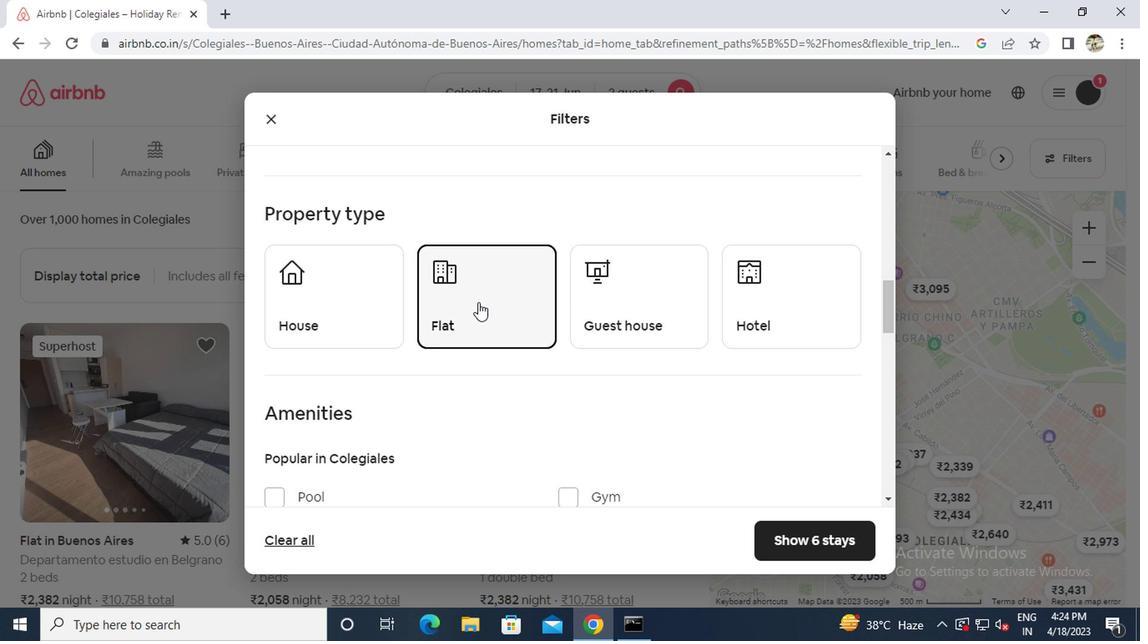 
Action: Mouse scrolled (475, 301) with delta (0, -1)
Screenshot: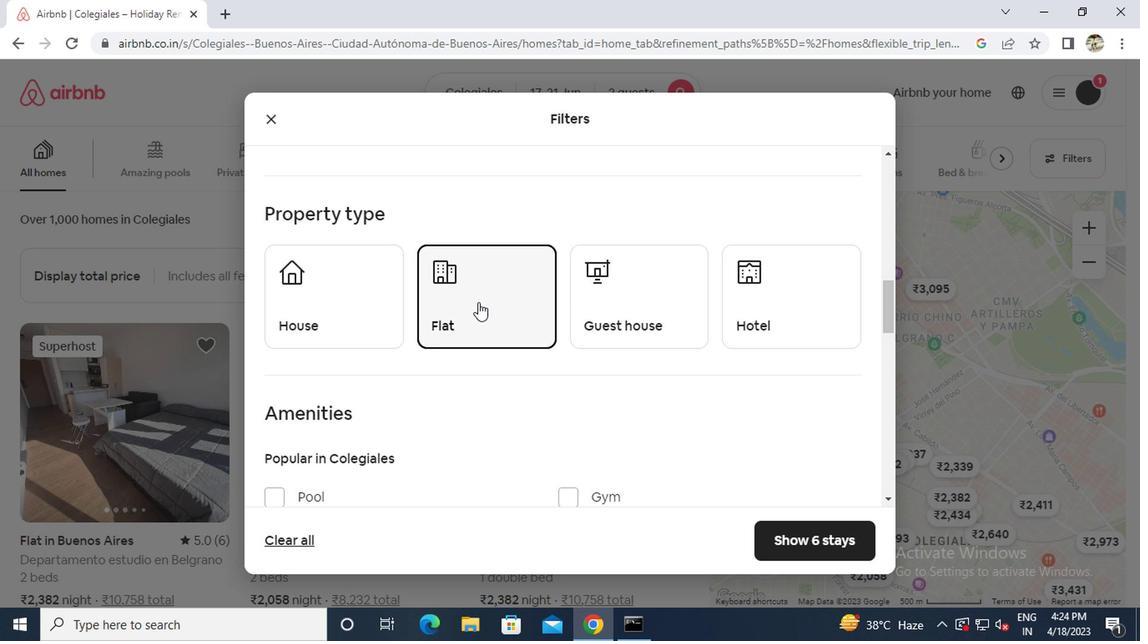 
Action: Mouse moved to (275, 368)
Screenshot: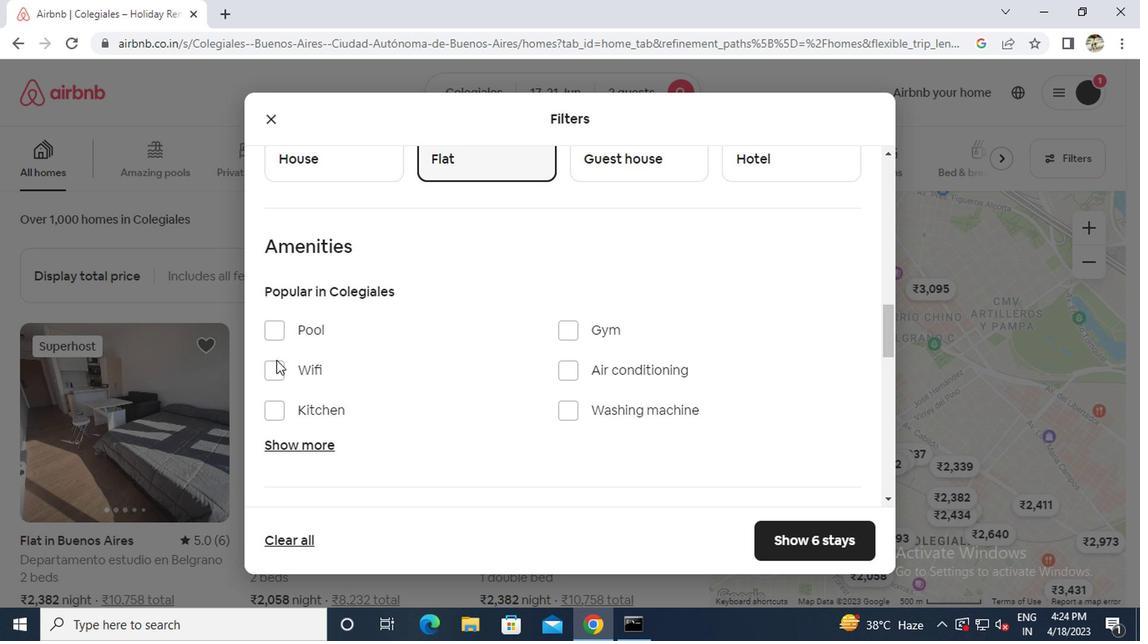 
Action: Mouse pressed left at (275, 368)
Screenshot: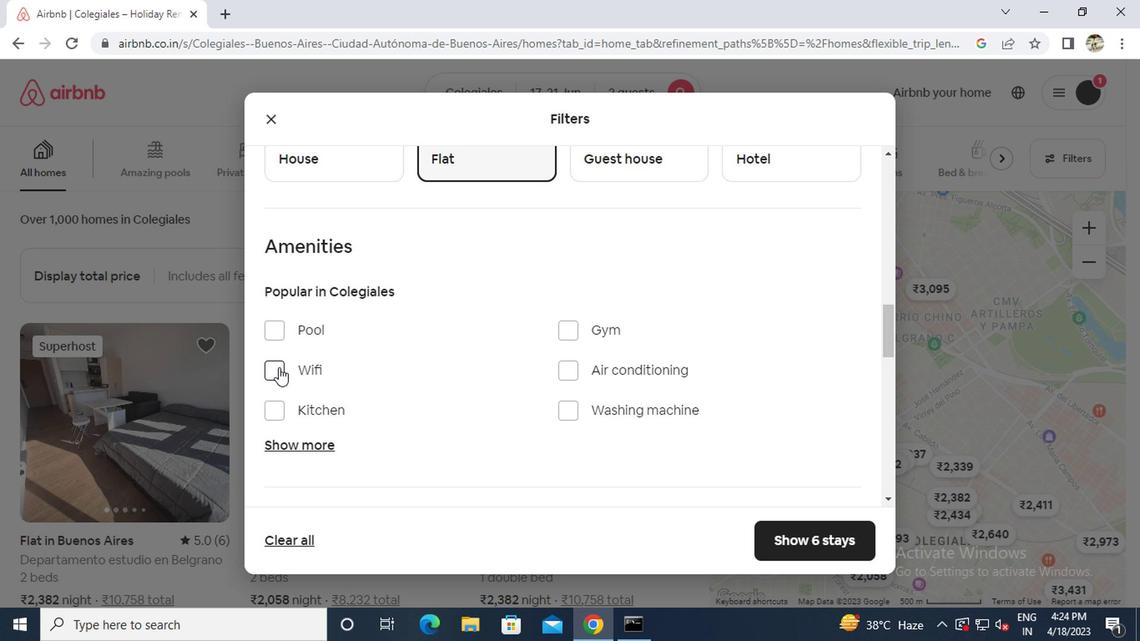 
Action: Mouse moved to (285, 445)
Screenshot: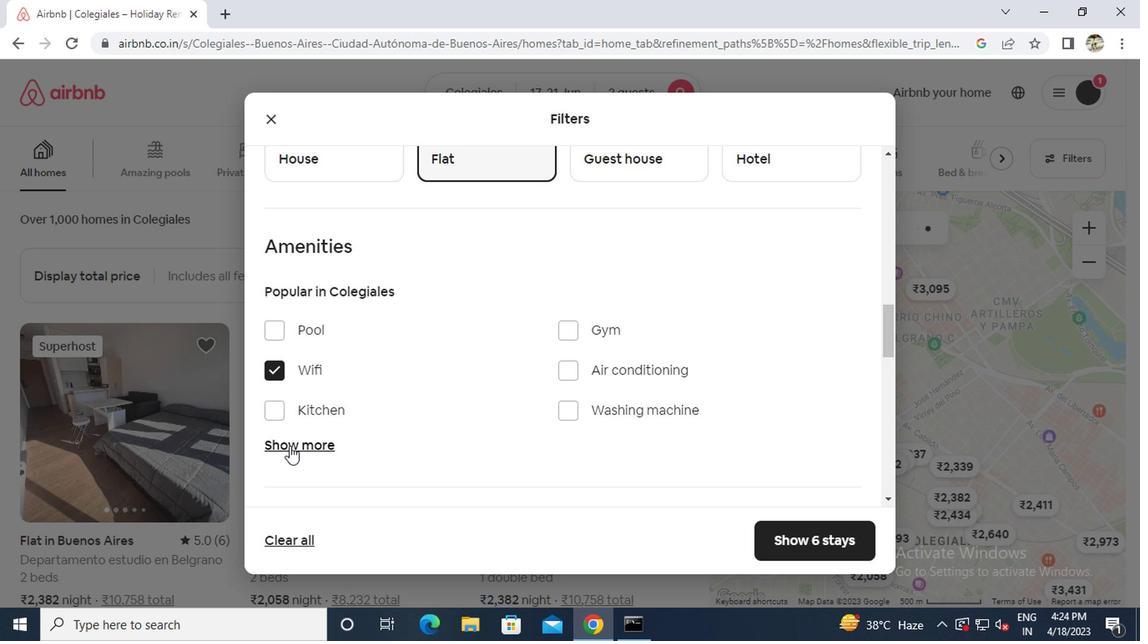 
Action: Mouse pressed left at (285, 445)
Screenshot: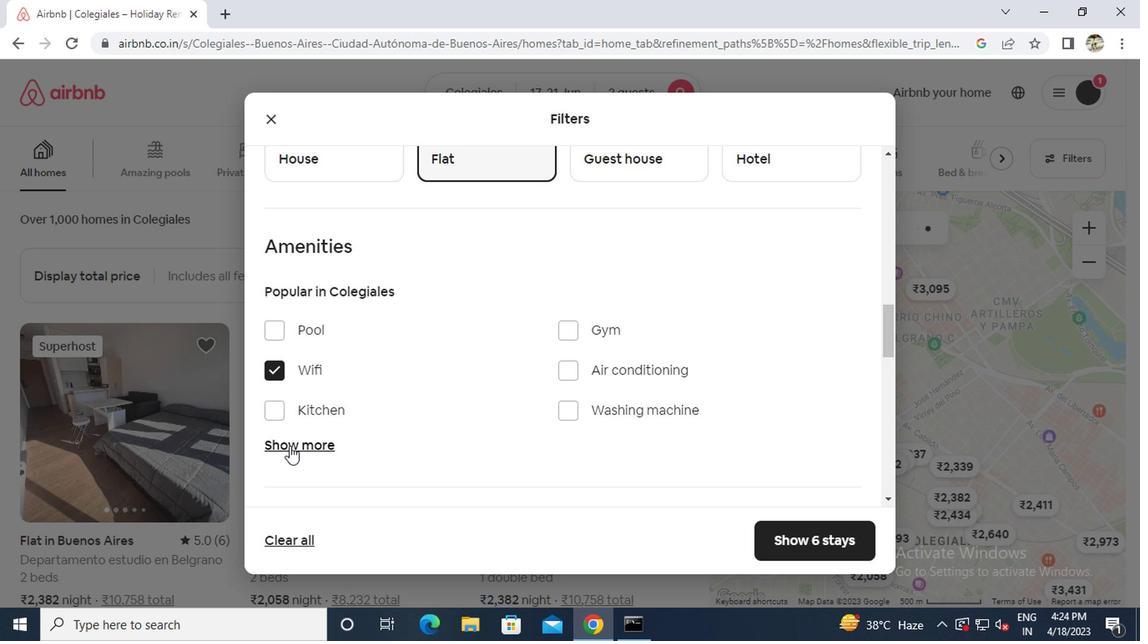 
Action: Mouse moved to (292, 440)
Screenshot: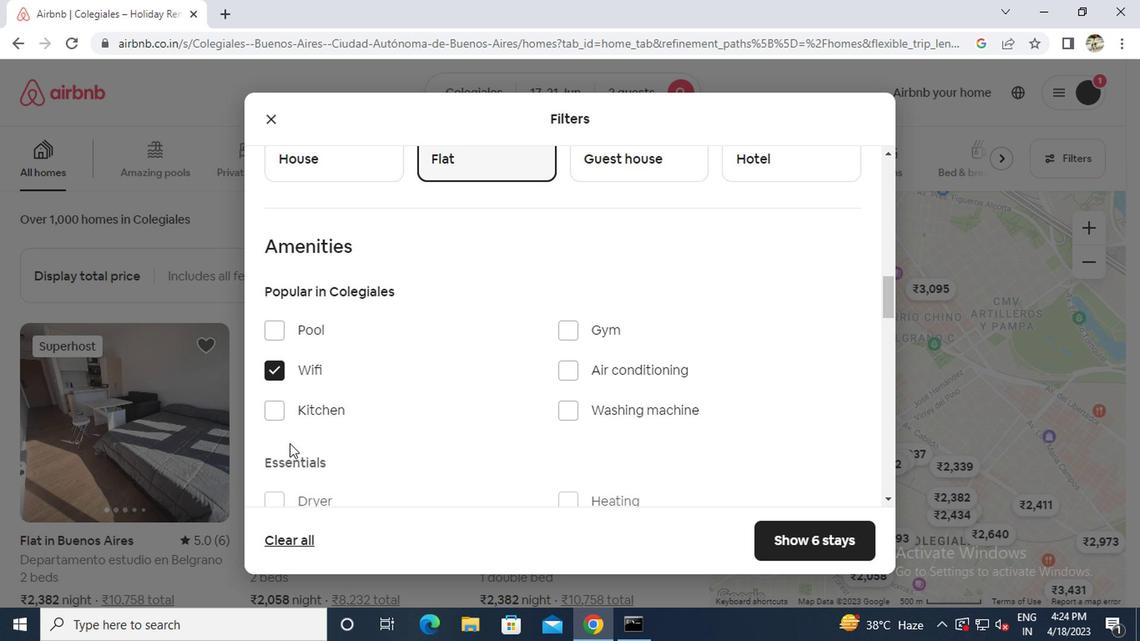 
Action: Mouse scrolled (292, 440) with delta (0, 0)
Screenshot: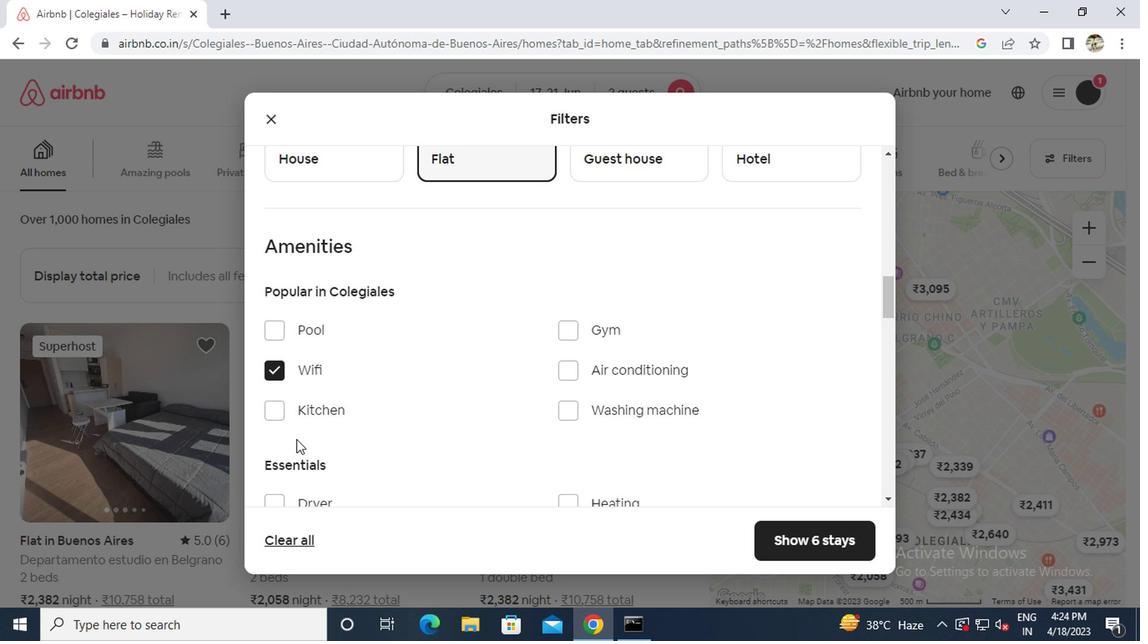 
Action: Mouse moved to (558, 420)
Screenshot: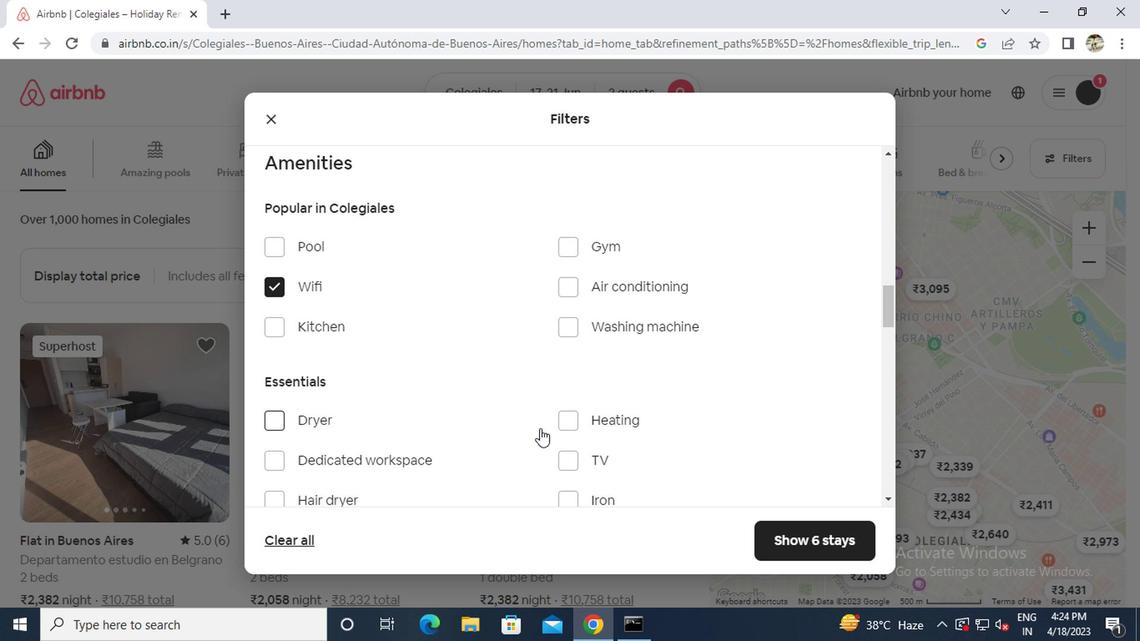 
Action: Mouse pressed left at (558, 420)
Screenshot: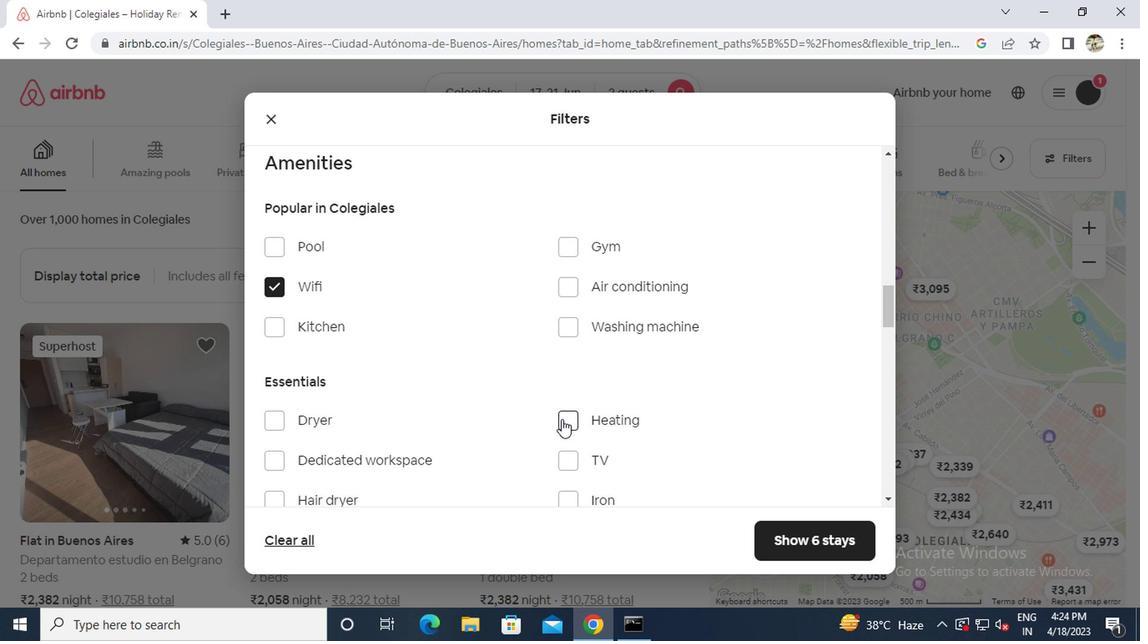 
Action: Mouse moved to (516, 408)
Screenshot: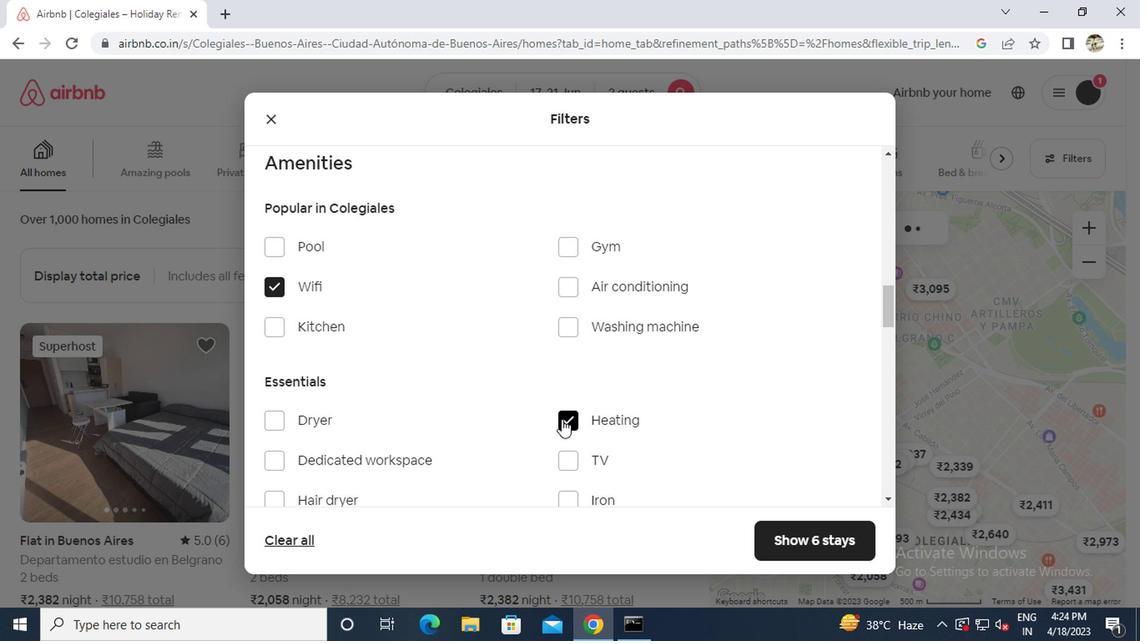 
Action: Mouse scrolled (516, 408) with delta (0, 0)
Screenshot: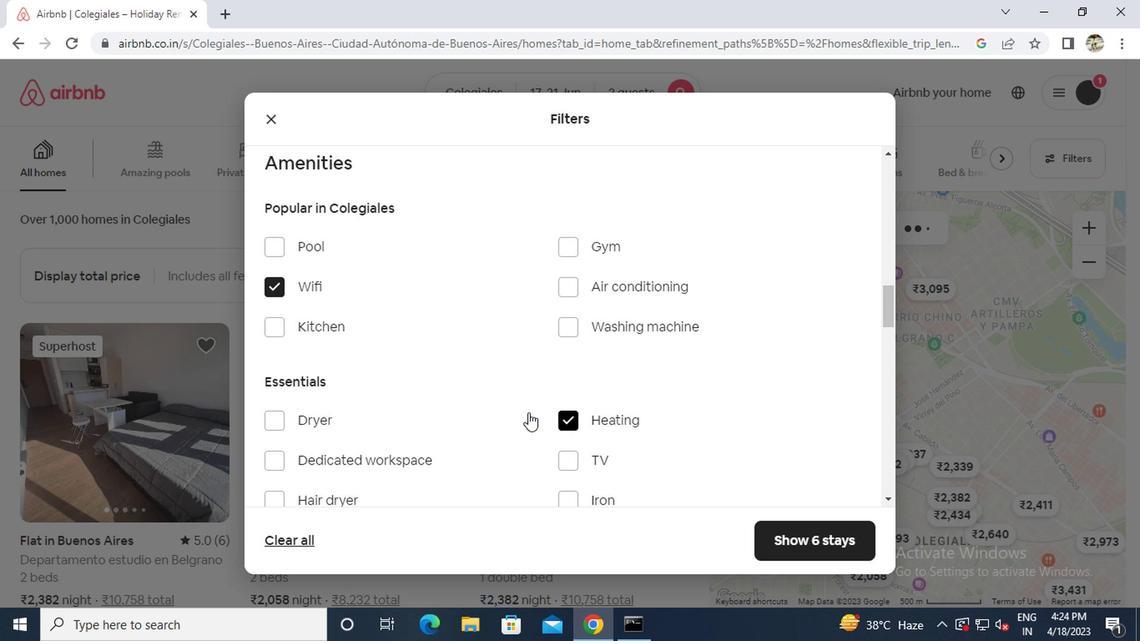 
Action: Mouse scrolled (516, 408) with delta (0, 0)
Screenshot: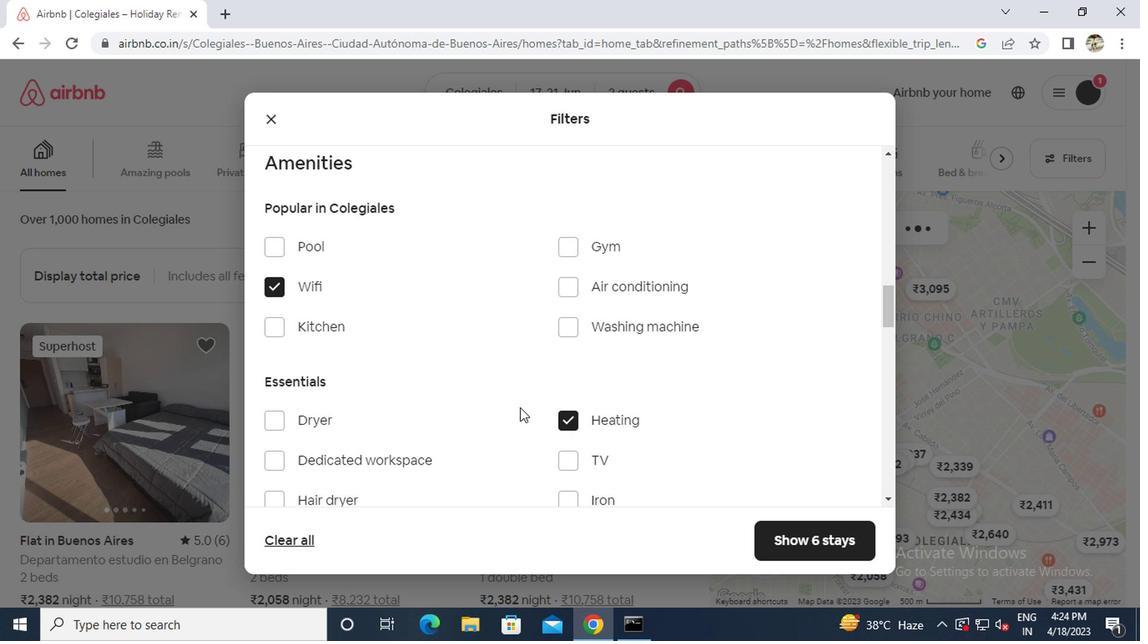 
Action: Mouse scrolled (516, 408) with delta (0, 0)
Screenshot: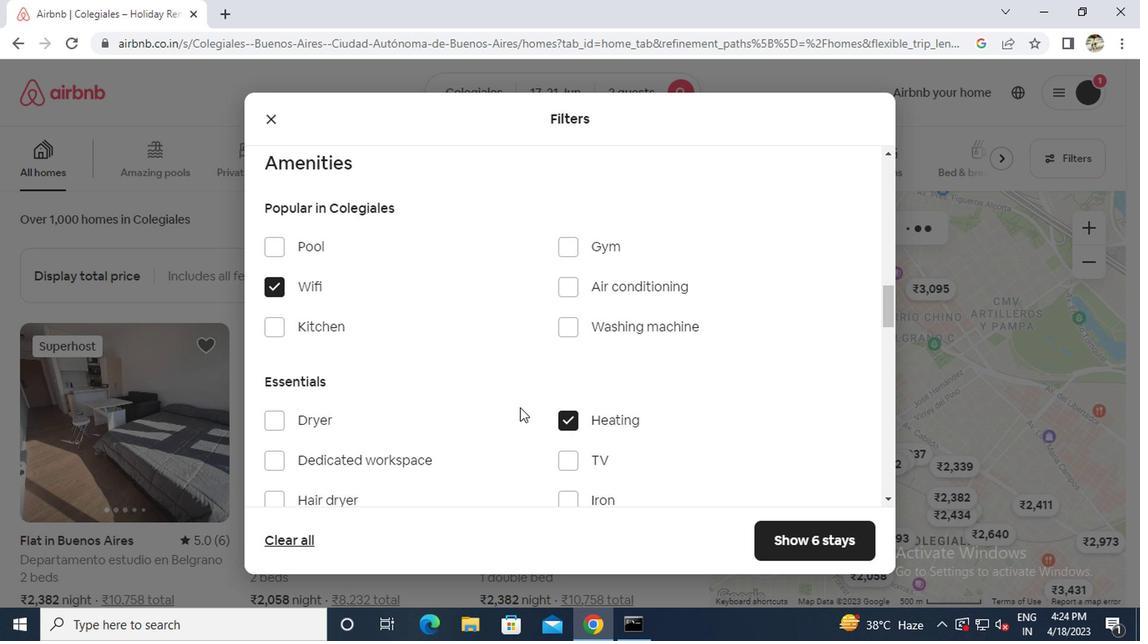
Action: Mouse scrolled (516, 408) with delta (0, 0)
Screenshot: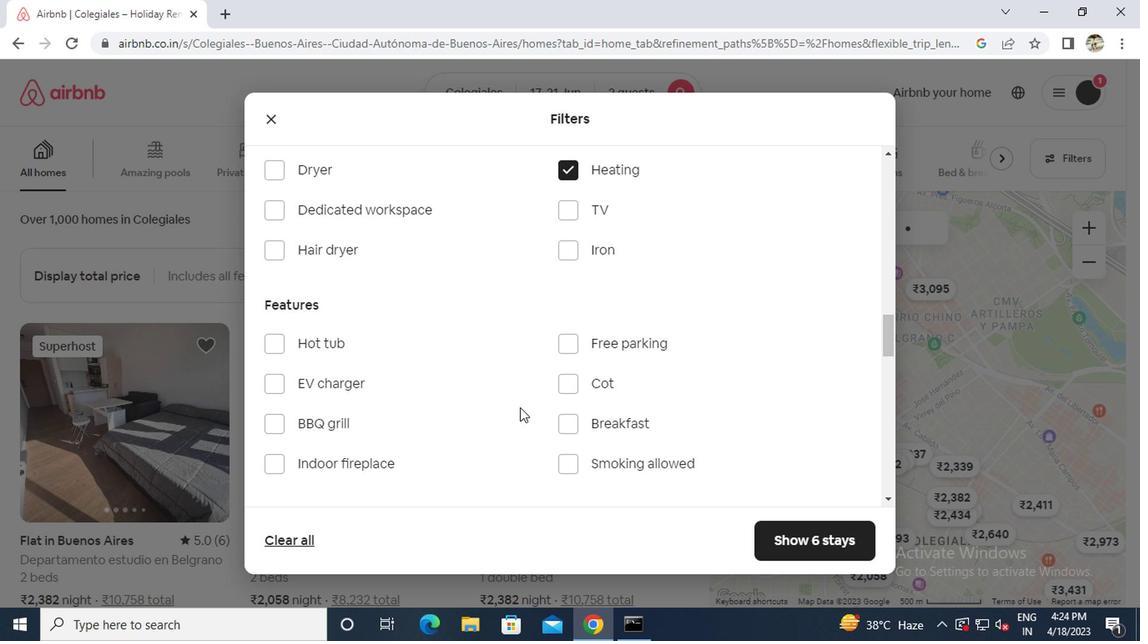 
Action: Mouse scrolled (516, 408) with delta (0, 0)
Screenshot: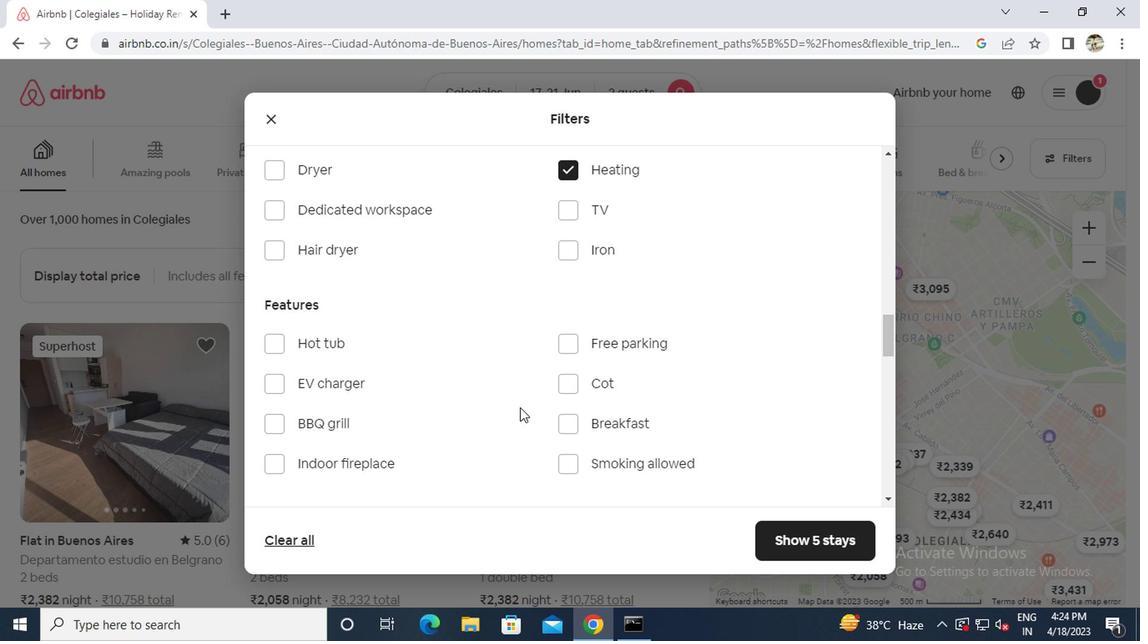 
Action: Mouse moved to (518, 405)
Screenshot: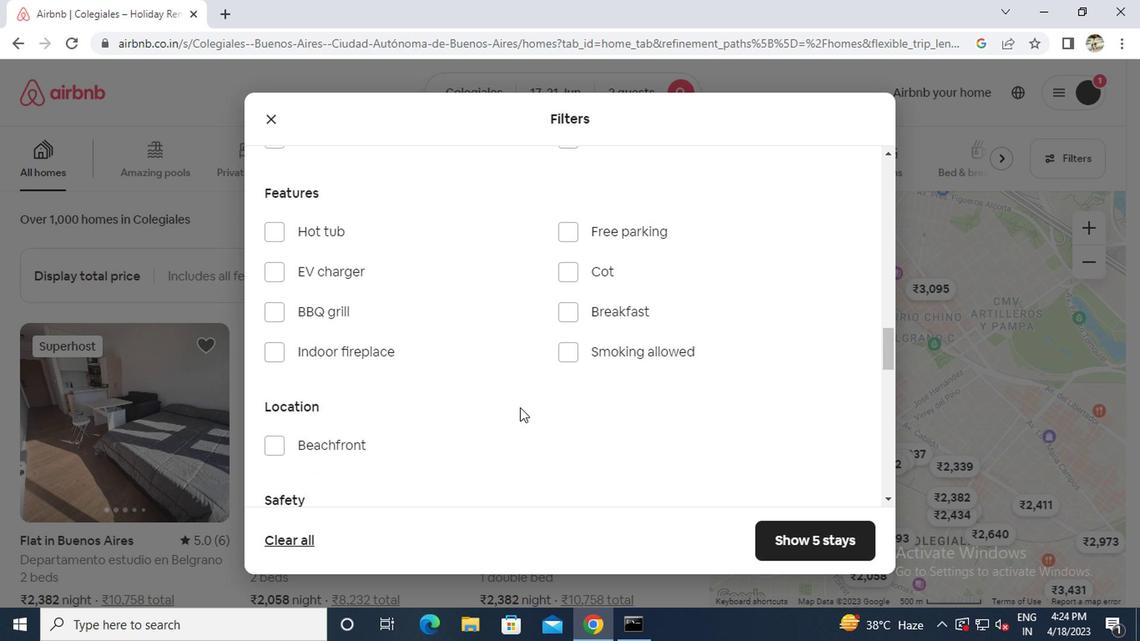 
Action: Mouse scrolled (518, 404) with delta (0, 0)
Screenshot: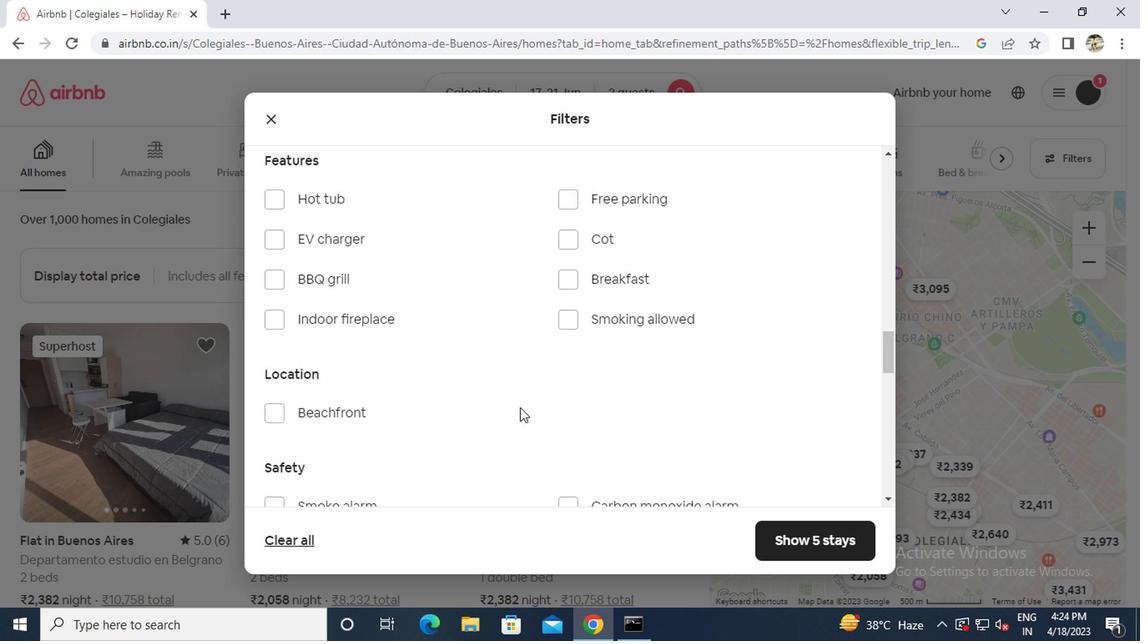 
Action: Mouse scrolled (518, 404) with delta (0, 0)
Screenshot: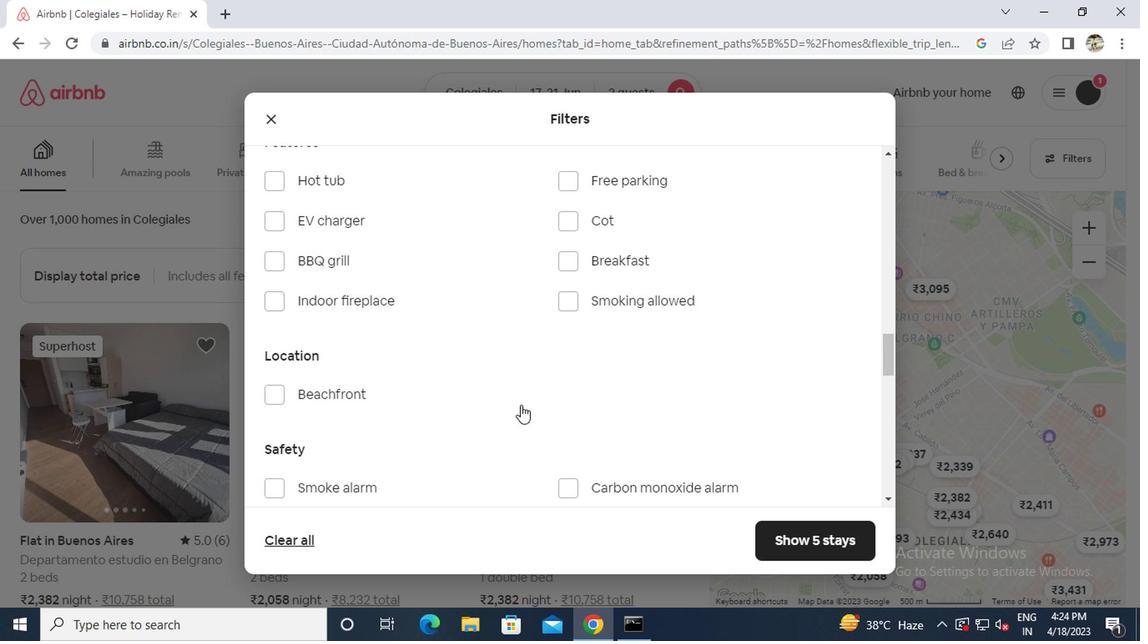 
Action: Mouse scrolled (518, 404) with delta (0, 0)
Screenshot: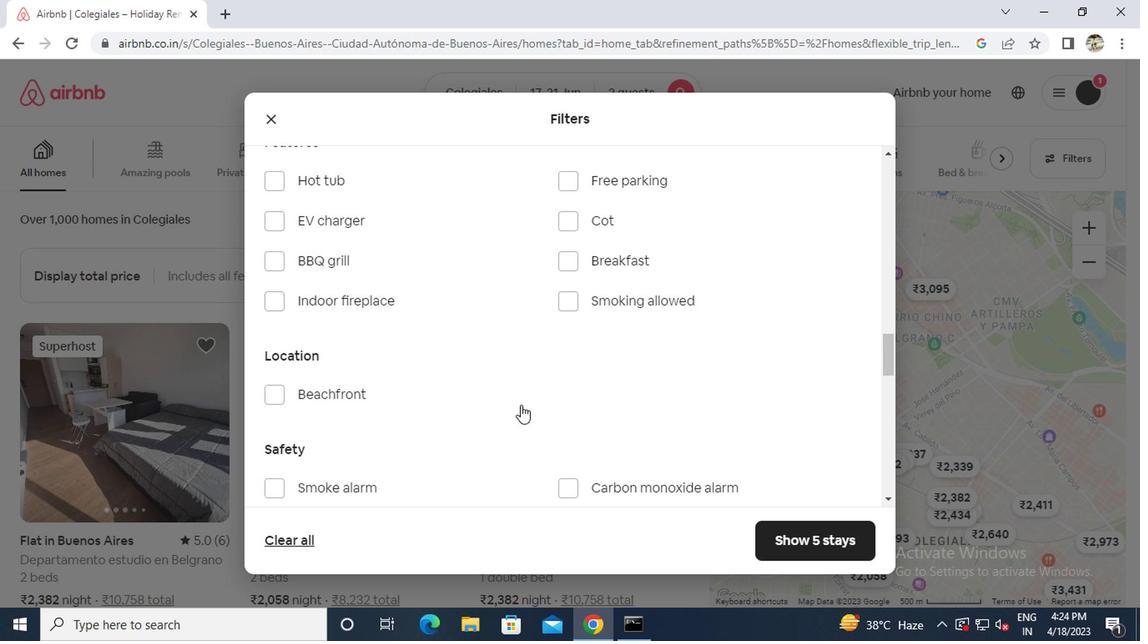 
Action: Mouse moved to (711, 415)
Screenshot: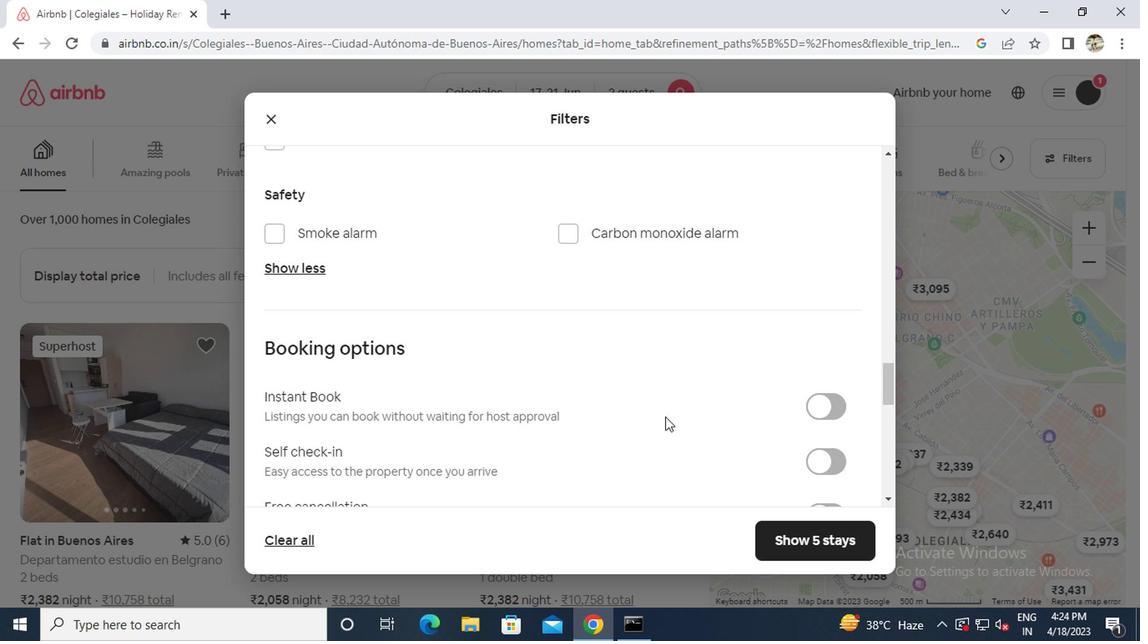 
Action: Mouse scrolled (711, 414) with delta (0, 0)
Screenshot: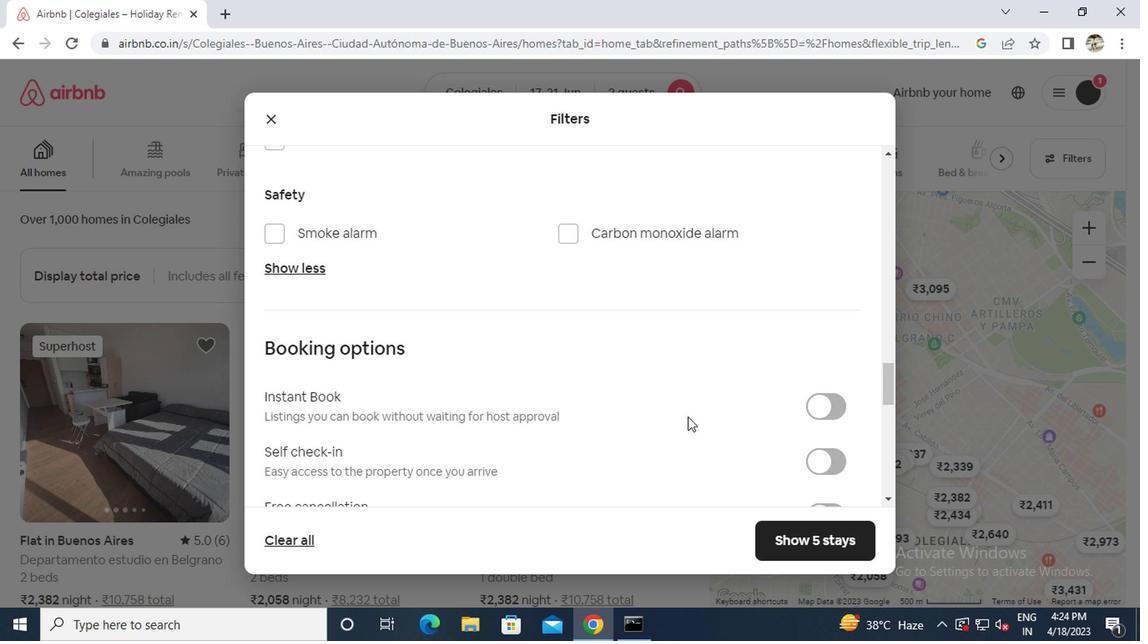 
Action: Mouse moved to (715, 415)
Screenshot: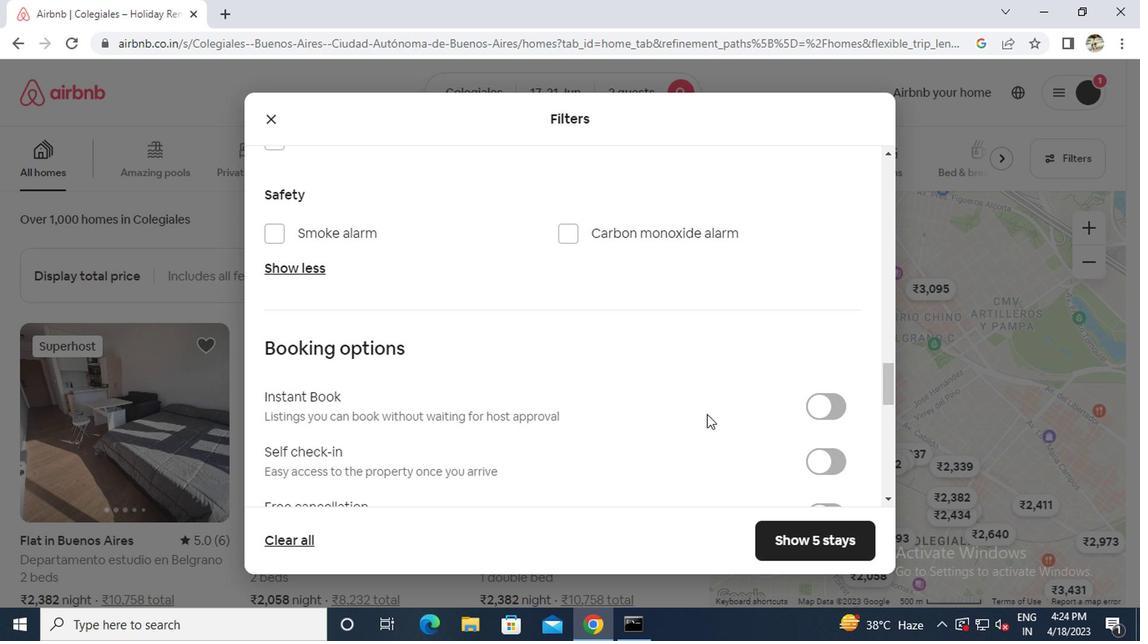 
Action: Mouse scrolled (715, 414) with delta (0, 0)
Screenshot: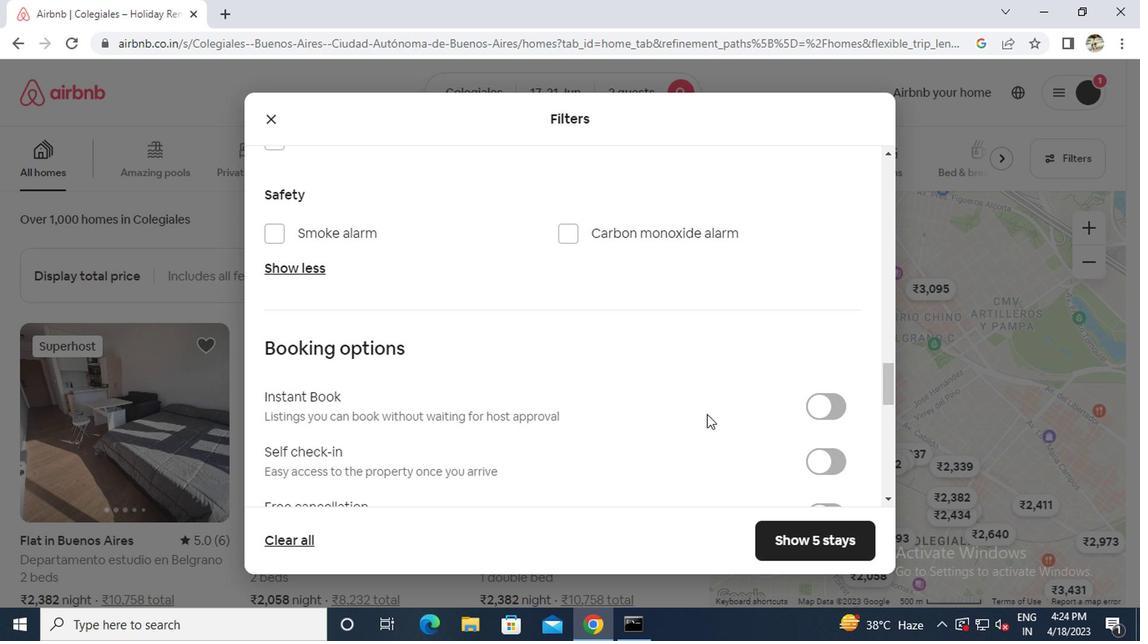 
Action: Mouse moved to (814, 300)
Screenshot: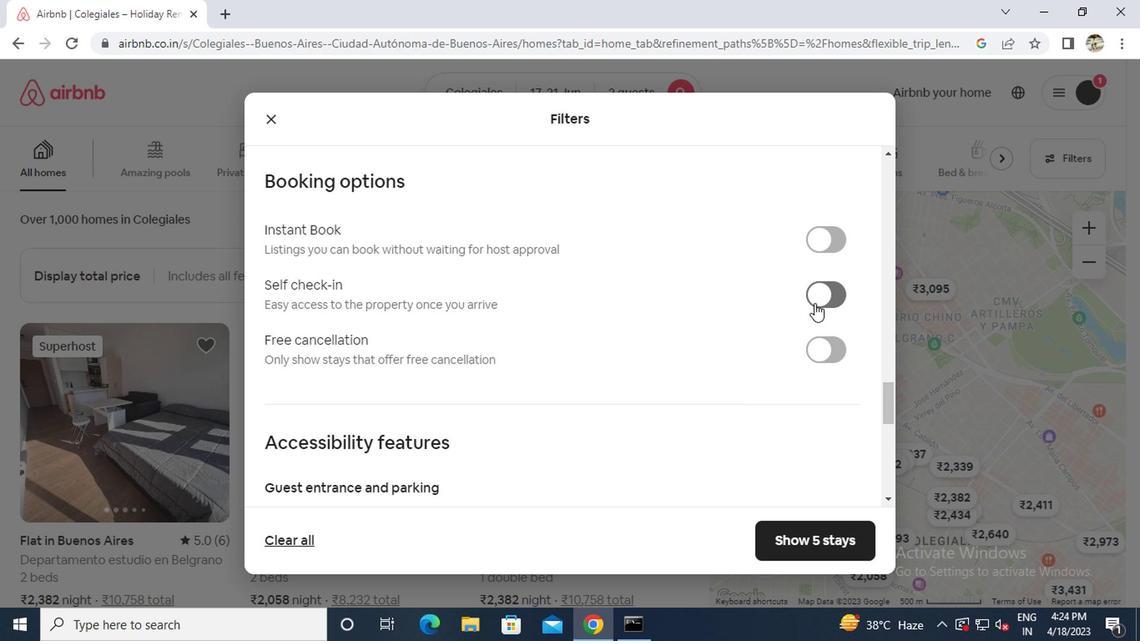
Action: Mouse pressed left at (814, 300)
Screenshot: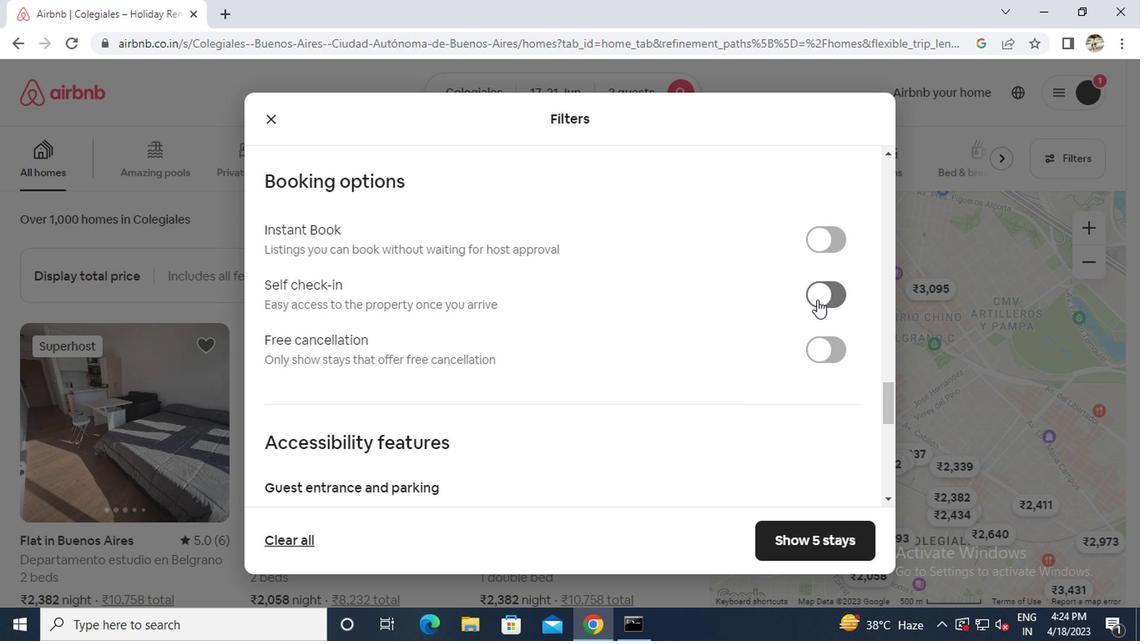 
Action: Mouse moved to (601, 373)
Screenshot: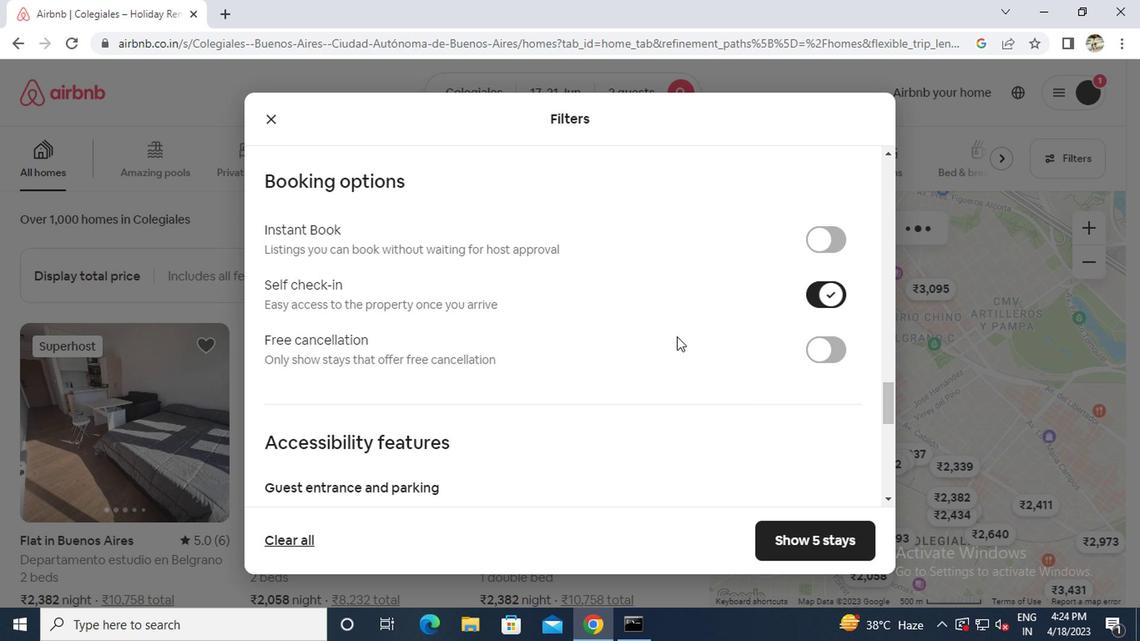 
Action: Mouse scrolled (601, 372) with delta (0, 0)
Screenshot: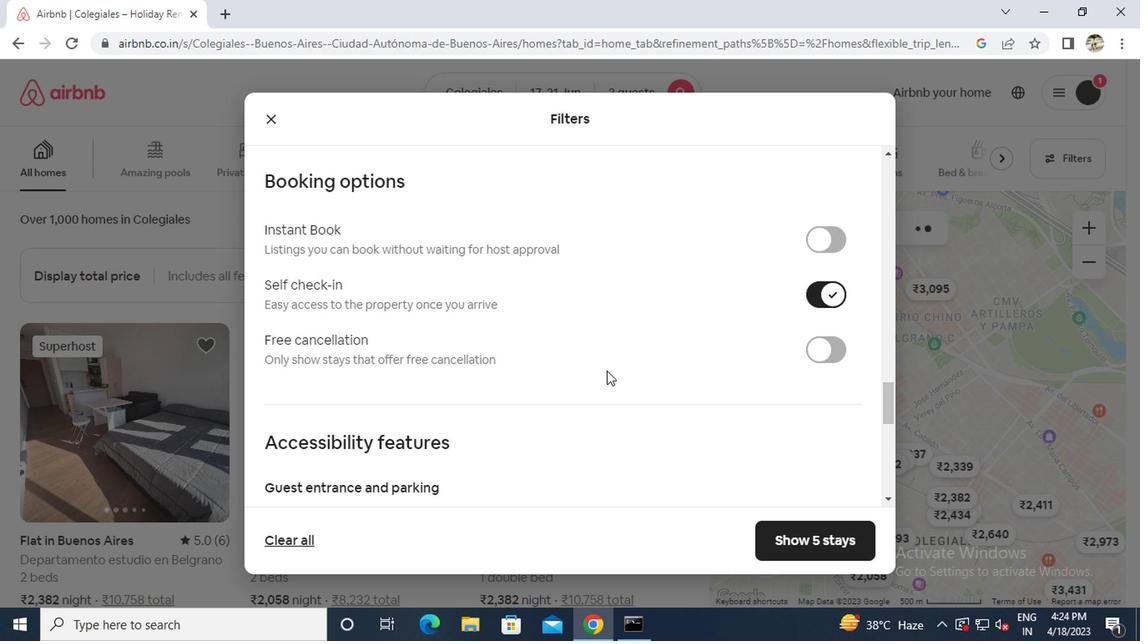 
Action: Mouse scrolled (601, 372) with delta (0, 0)
Screenshot: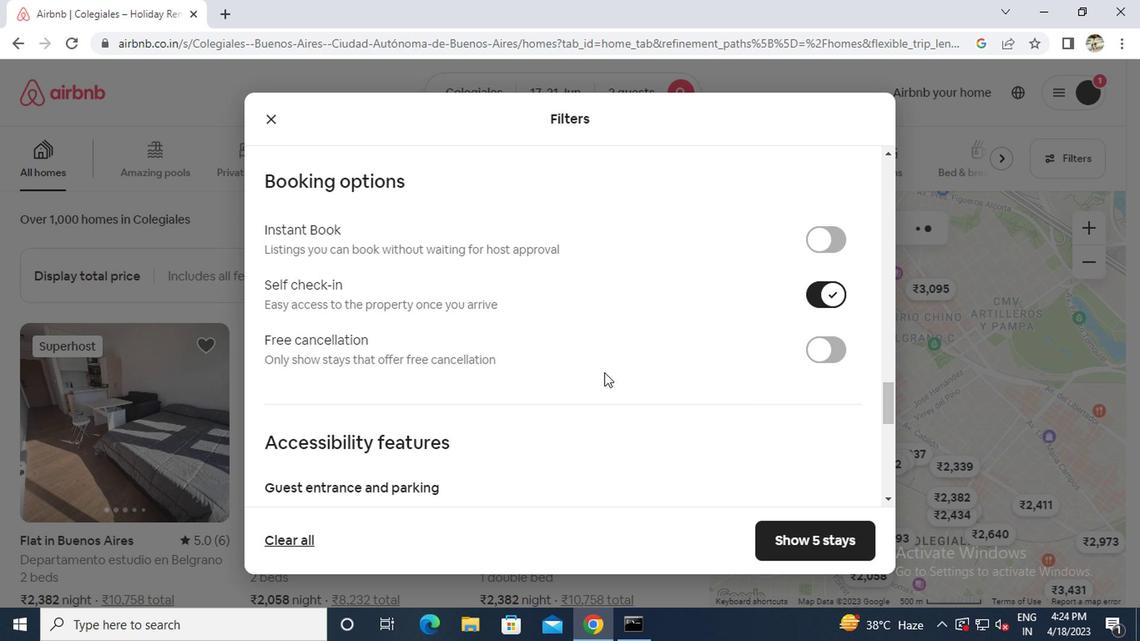 
Action: Mouse scrolled (601, 372) with delta (0, 0)
Screenshot: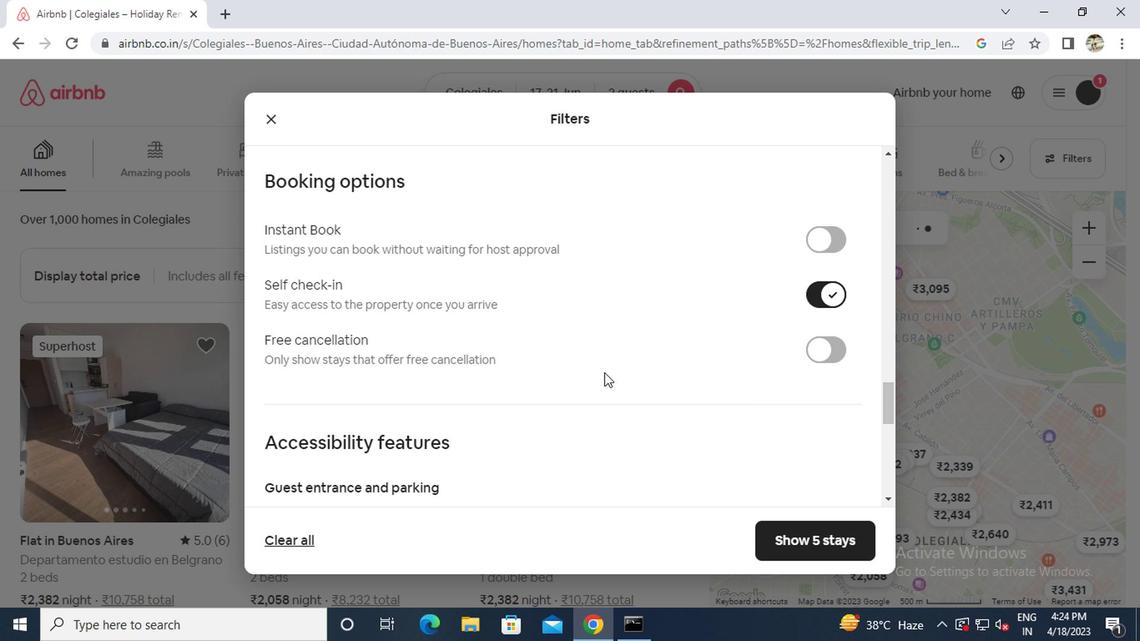 
Action: Mouse moved to (568, 378)
Screenshot: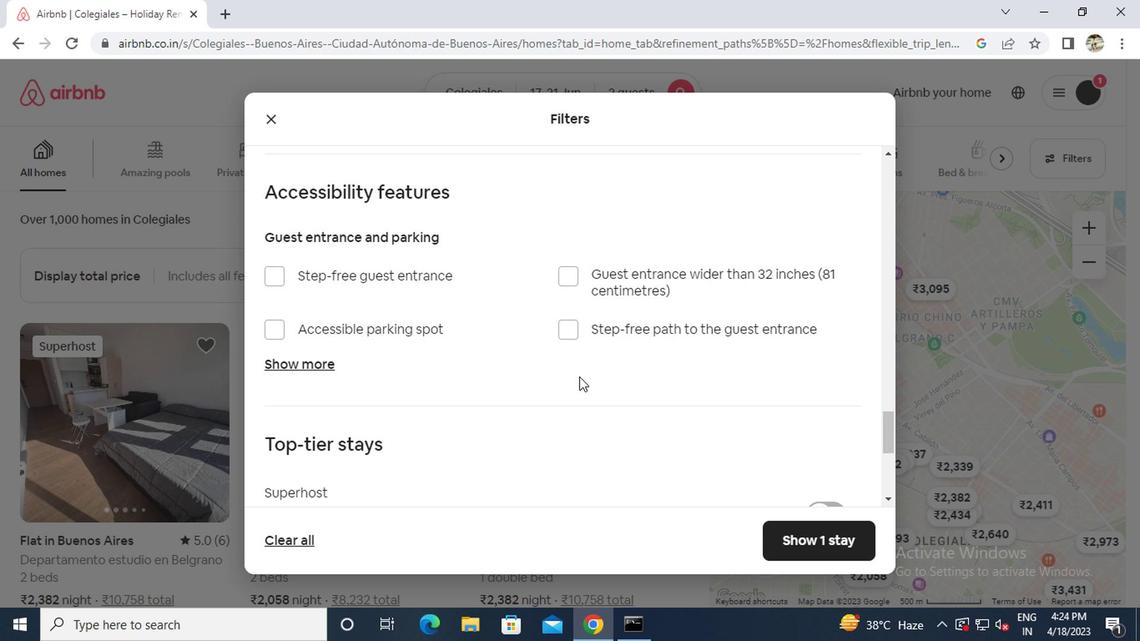 
Action: Mouse scrolled (568, 377) with delta (0, -1)
Screenshot: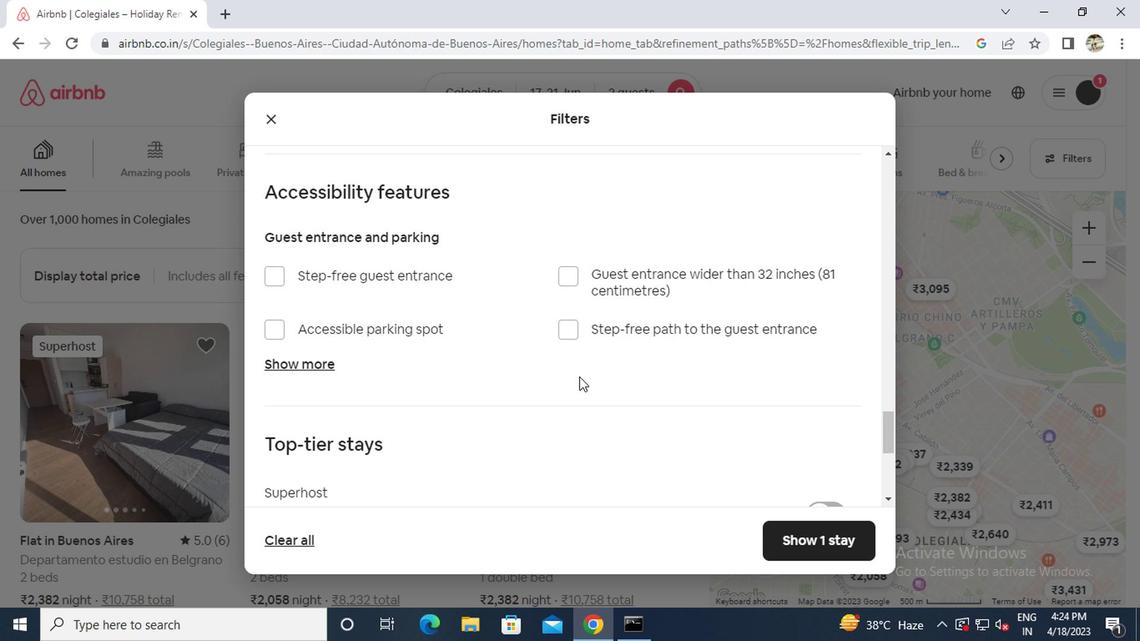 
Action: Mouse moved to (568, 379)
Screenshot: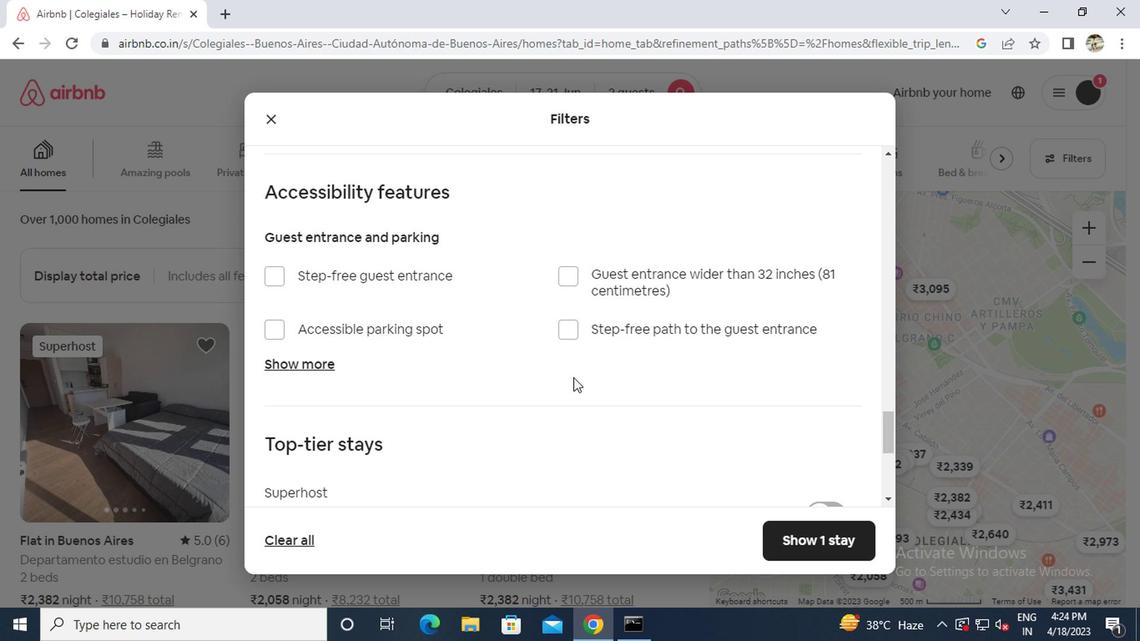 
Action: Mouse scrolled (568, 378) with delta (0, 0)
Screenshot: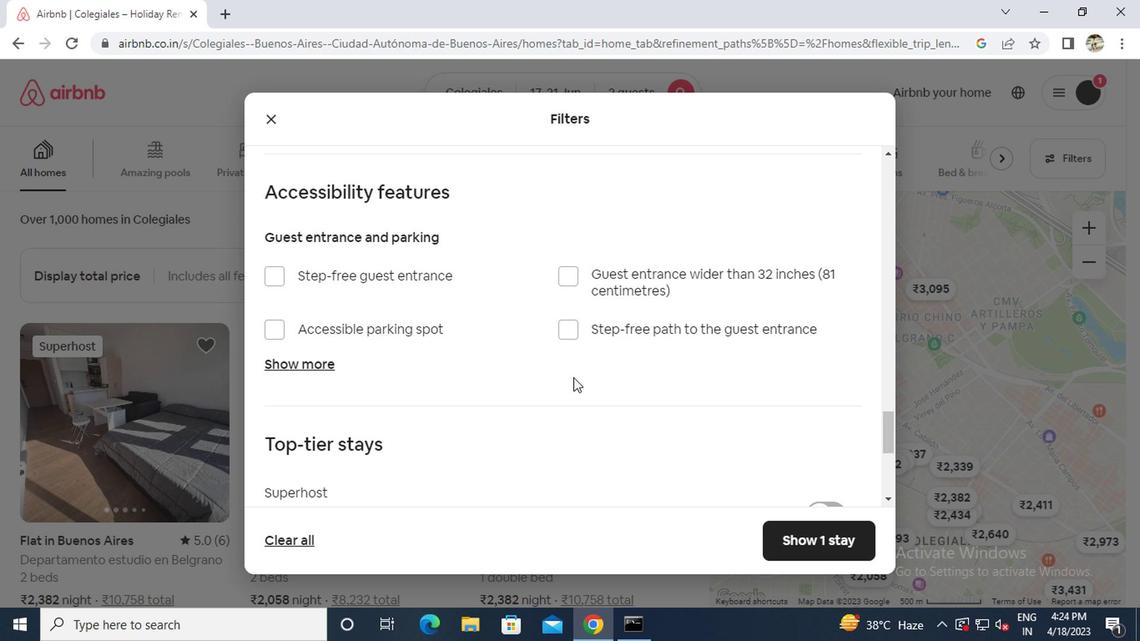 
Action: Mouse scrolled (568, 378) with delta (0, 0)
Screenshot: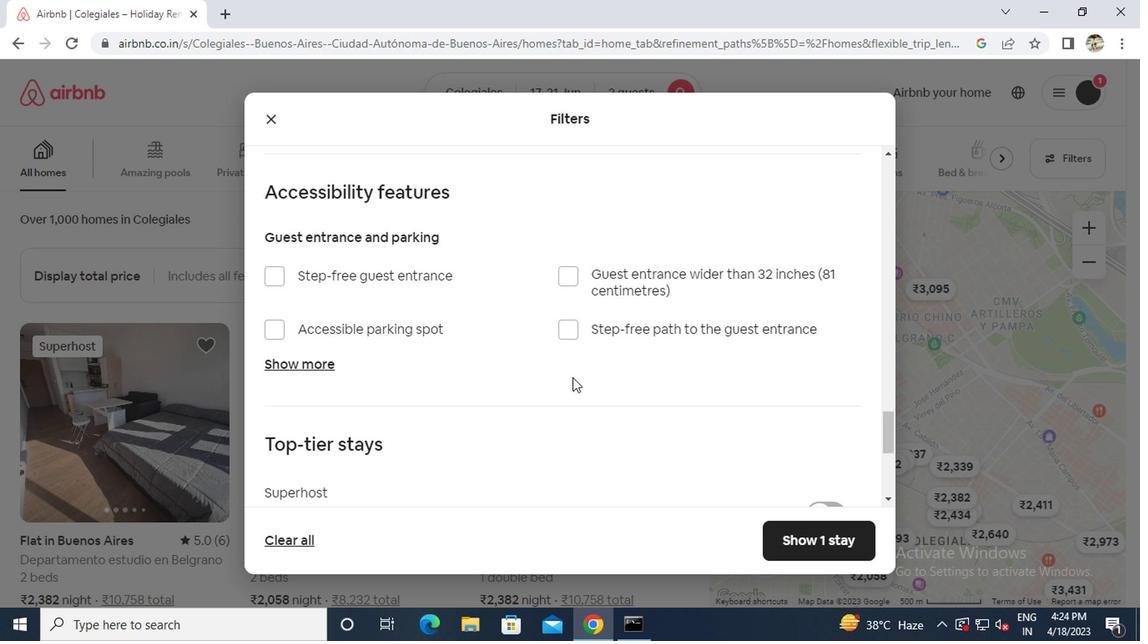 
Action: Mouse moved to (519, 392)
Screenshot: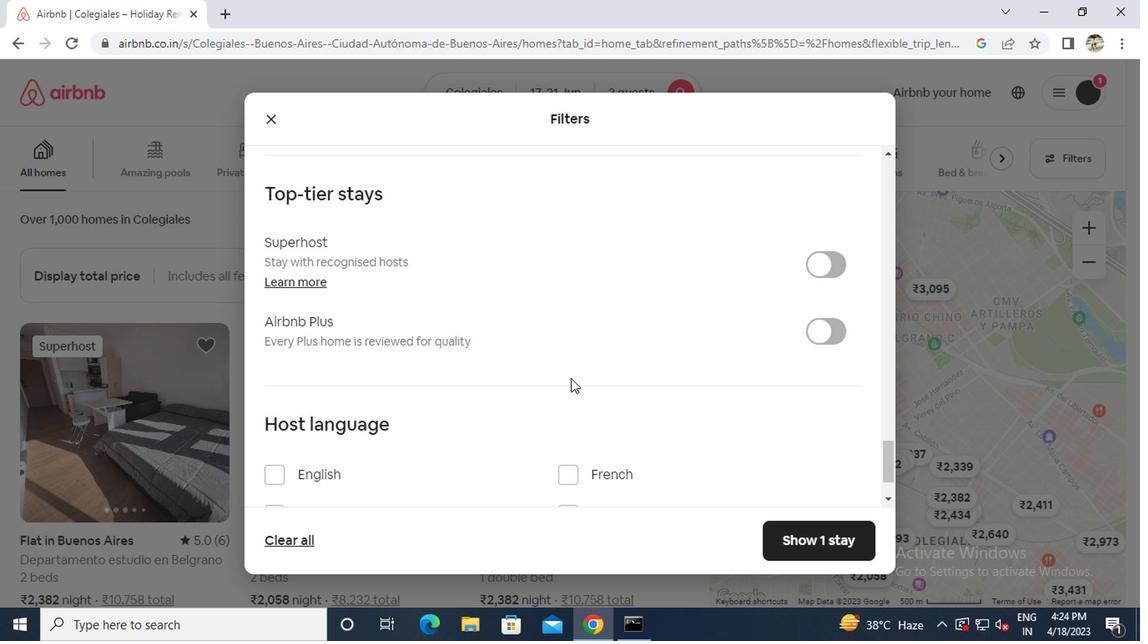 
Action: Mouse scrolled (519, 390) with delta (0, -1)
Screenshot: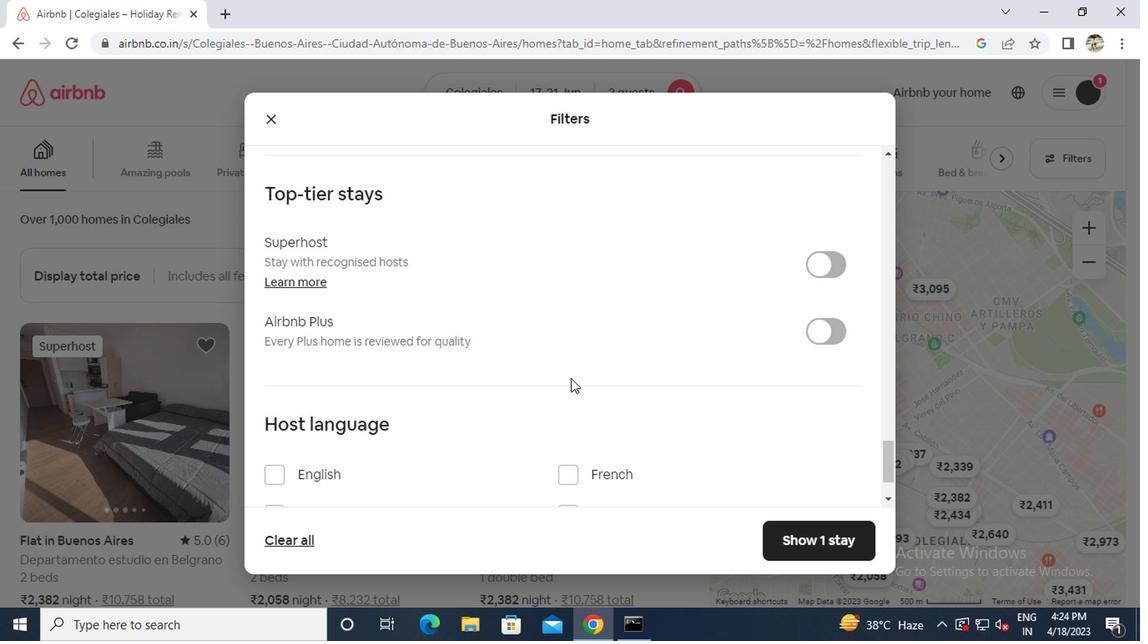 
Action: Mouse scrolled (519, 390) with delta (0, -1)
Screenshot: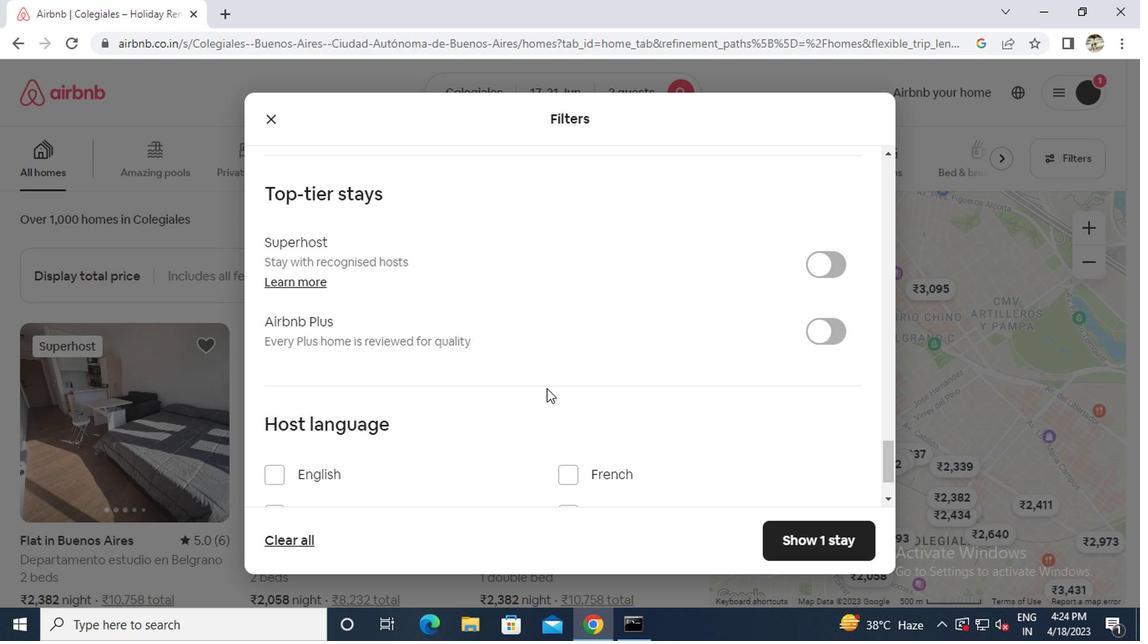 
Action: Mouse moved to (330, 386)
Screenshot: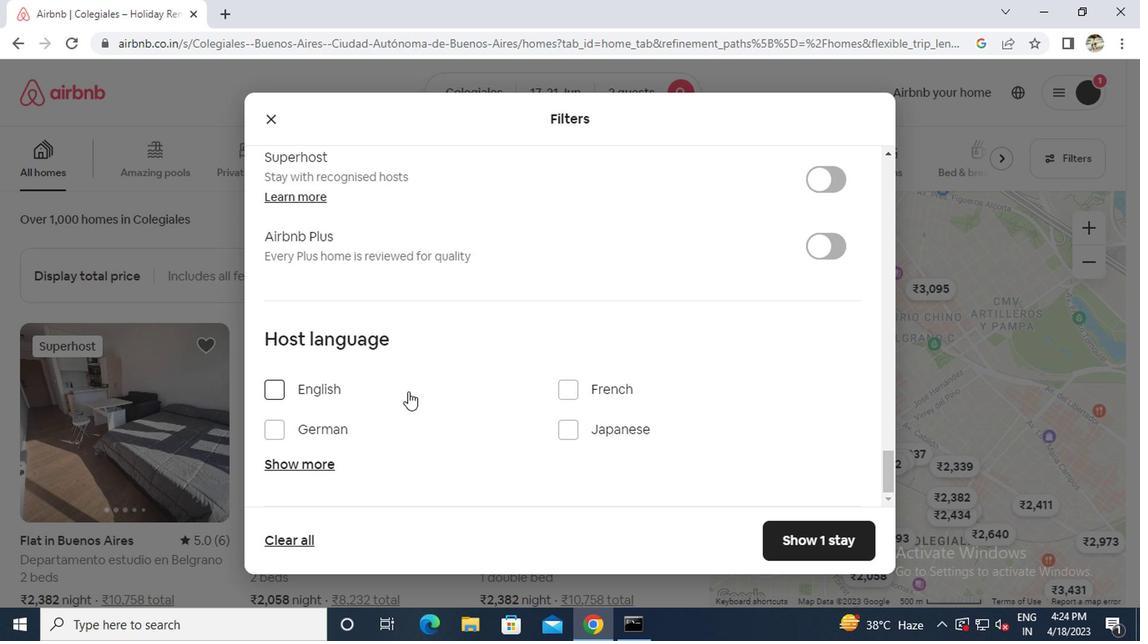 
Action: Mouse pressed left at (330, 386)
Screenshot: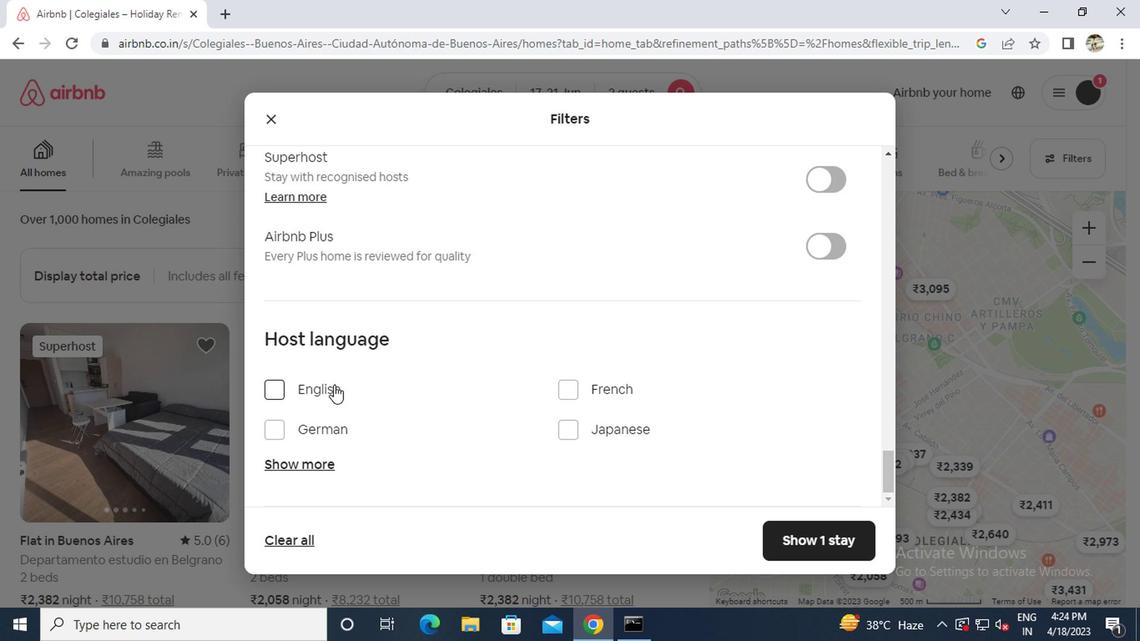 
Action: Mouse moved to (822, 545)
Screenshot: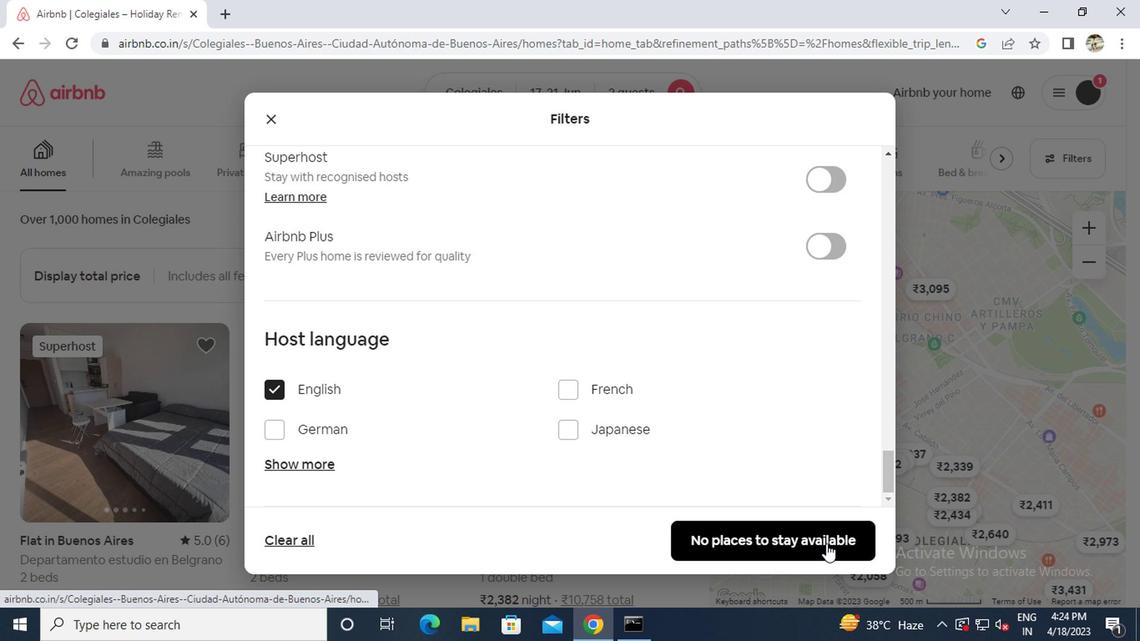 
Action: Mouse pressed left at (822, 545)
Screenshot: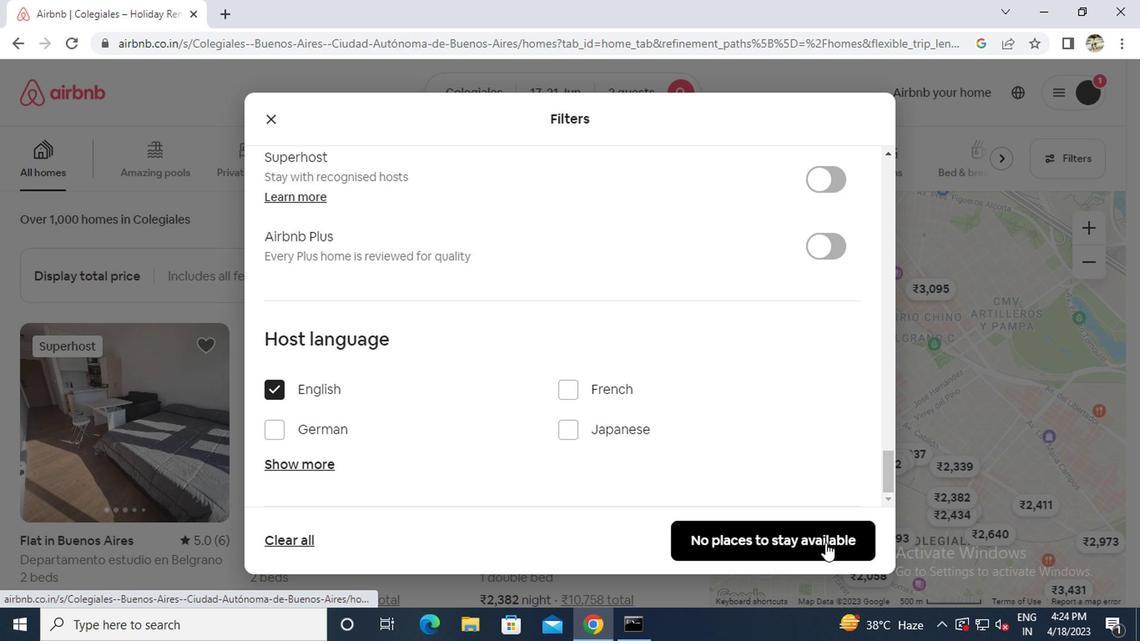 
